 Task: Add a condition where "Hours since ticket status Closed Is Fifty" in new tickets in your groups.
Action: Mouse moved to (151, 465)
Screenshot: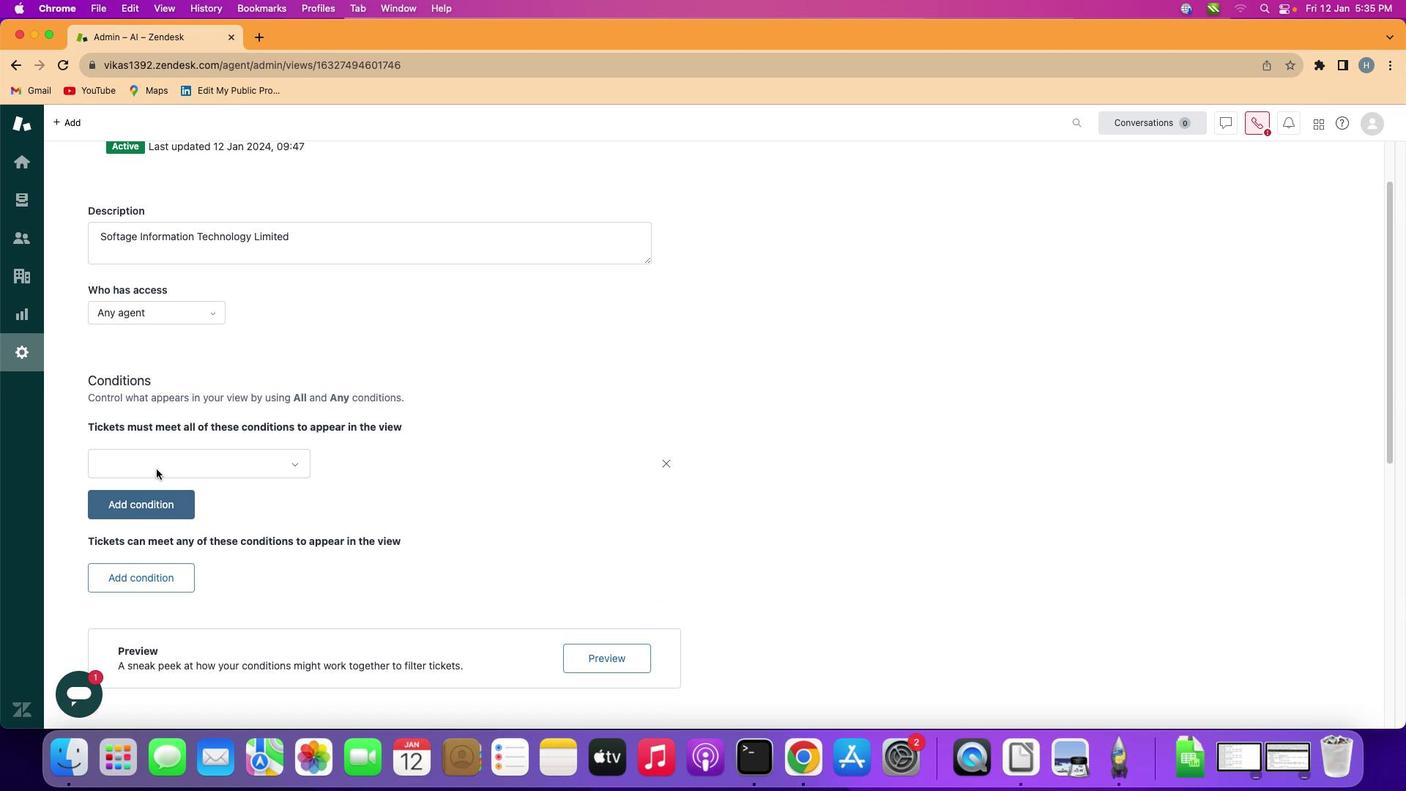 
Action: Mouse pressed left at (151, 465)
Screenshot: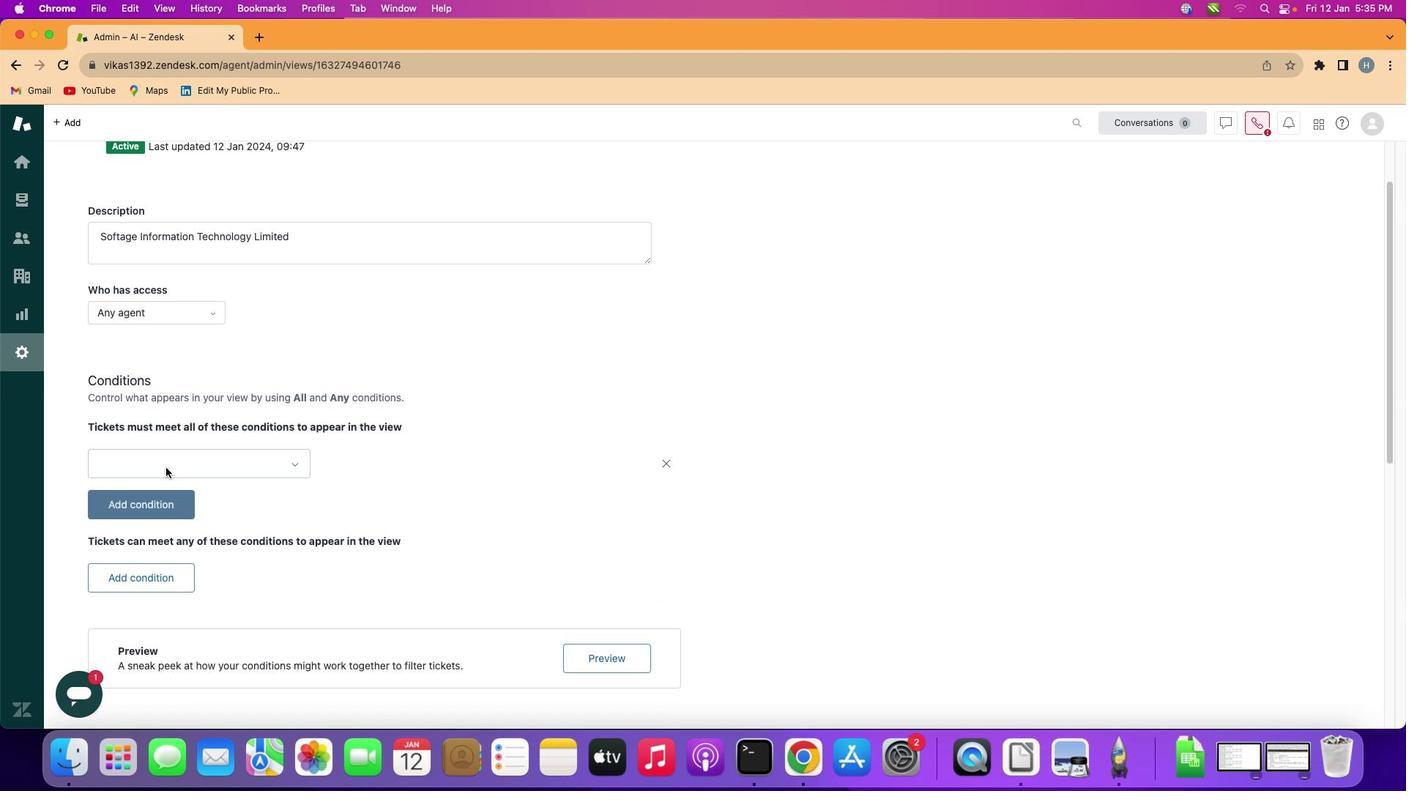 
Action: Mouse moved to (232, 458)
Screenshot: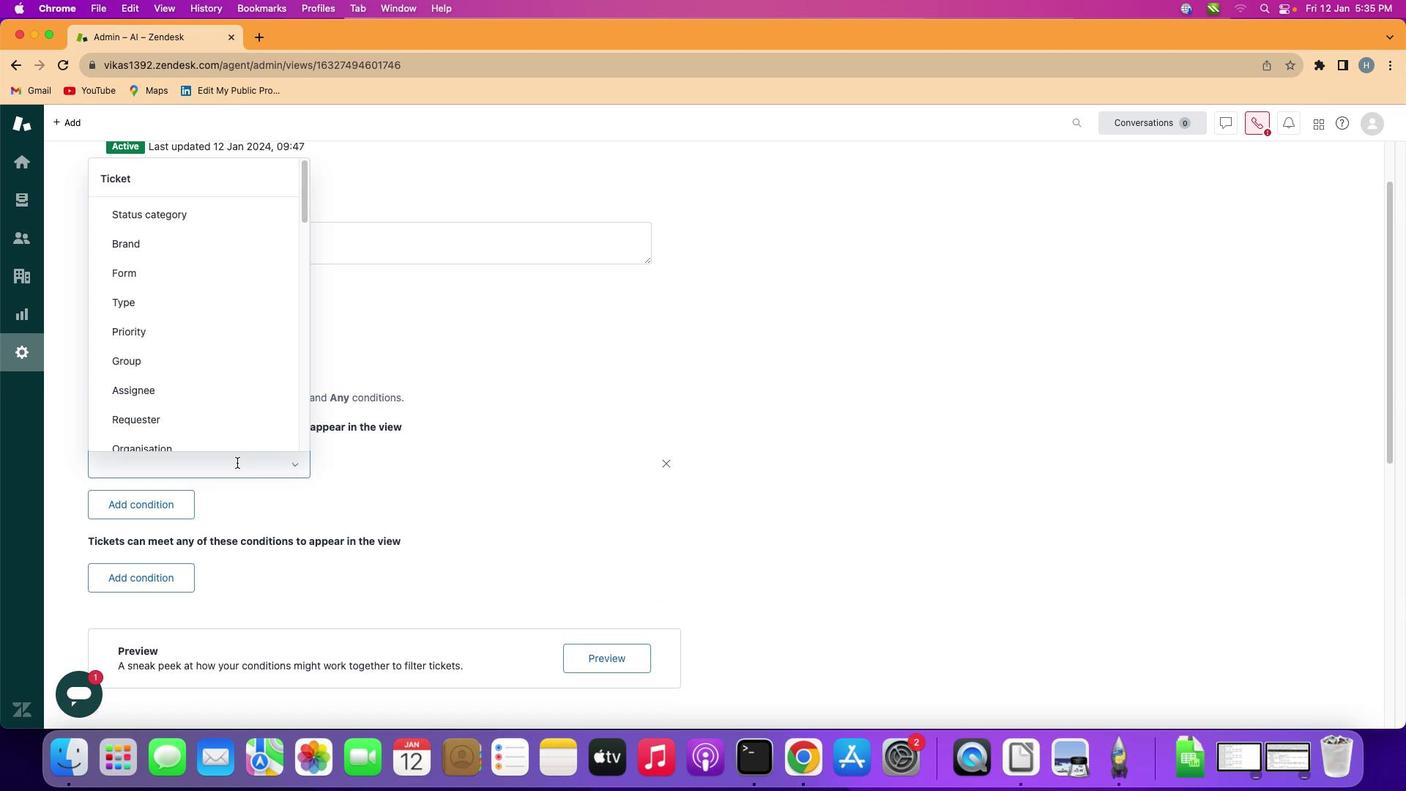 
Action: Mouse pressed left at (232, 458)
Screenshot: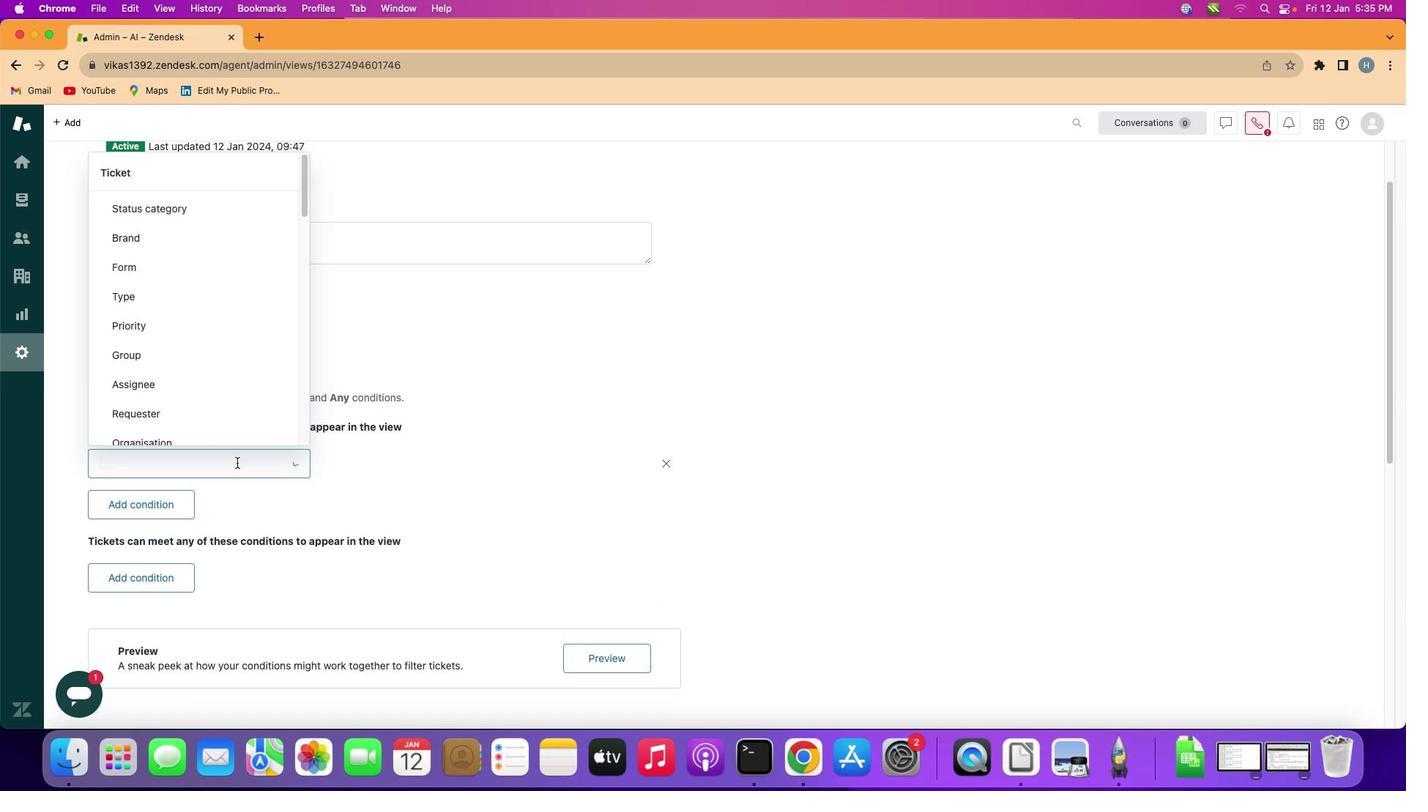 
Action: Mouse moved to (216, 364)
Screenshot: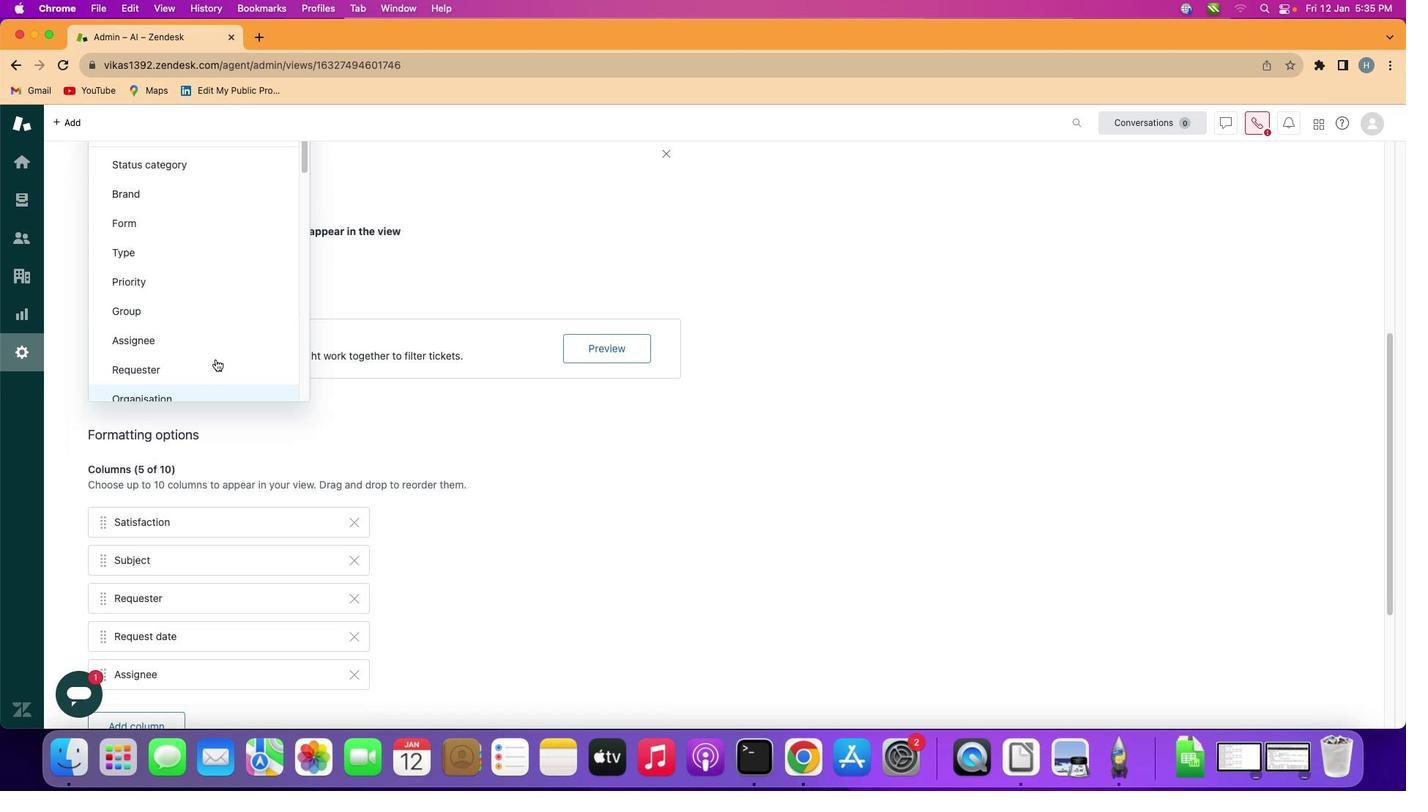 
Action: Mouse scrolled (216, 364) with delta (-3, -2)
Screenshot: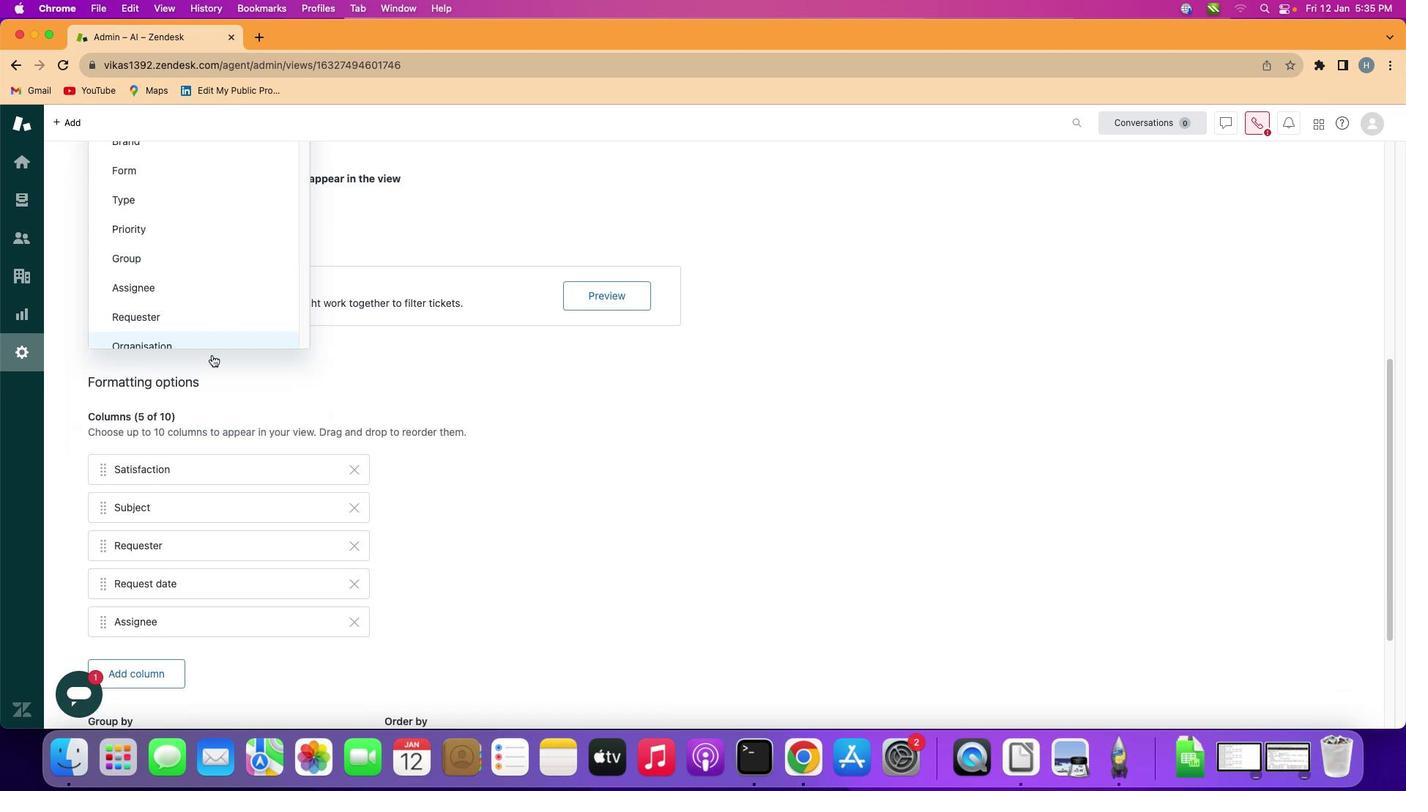 
Action: Mouse scrolled (216, 364) with delta (-3, -6)
Screenshot: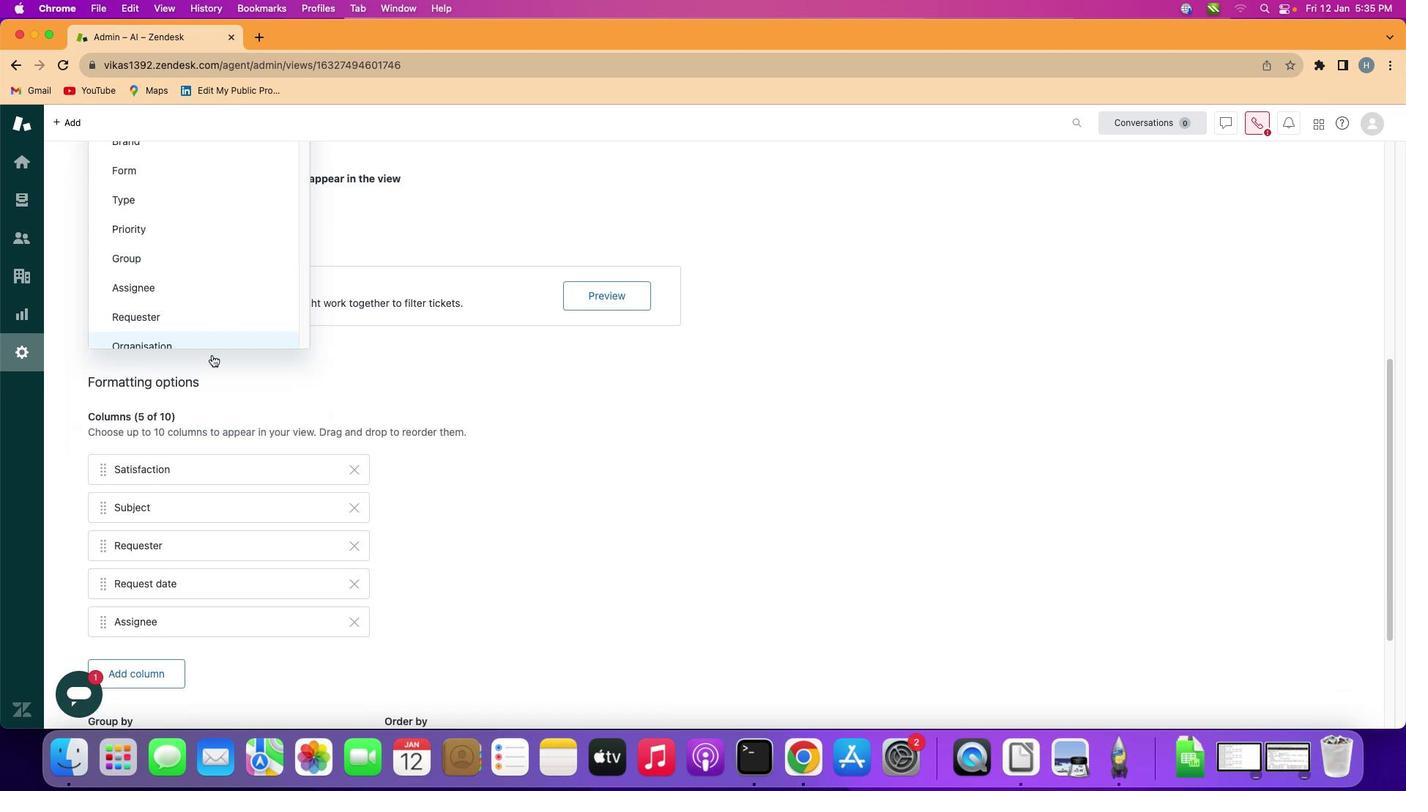 
Action: Mouse scrolled (216, 364) with delta (-3, -5)
Screenshot: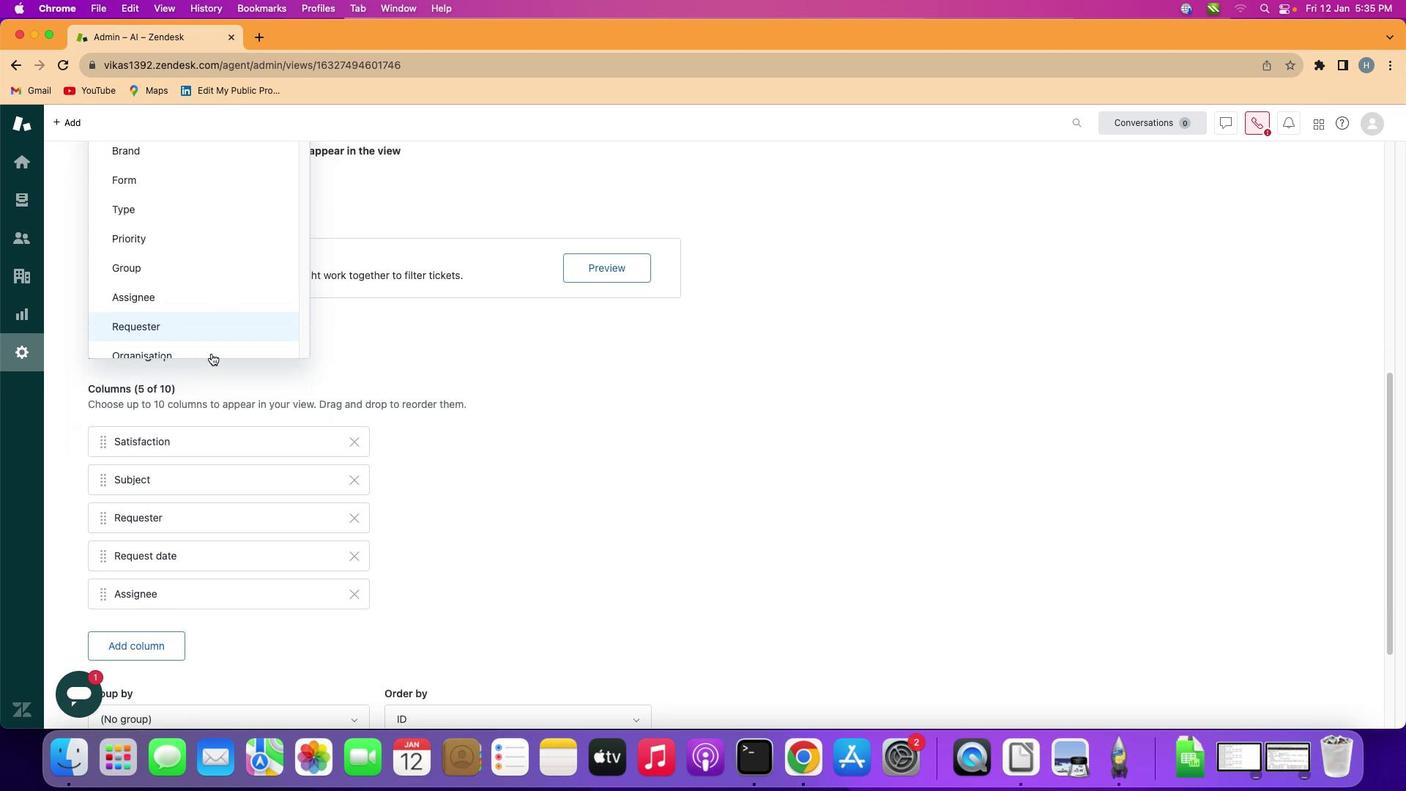 
Action: Mouse scrolled (216, 364) with delta (-3, -8)
Screenshot: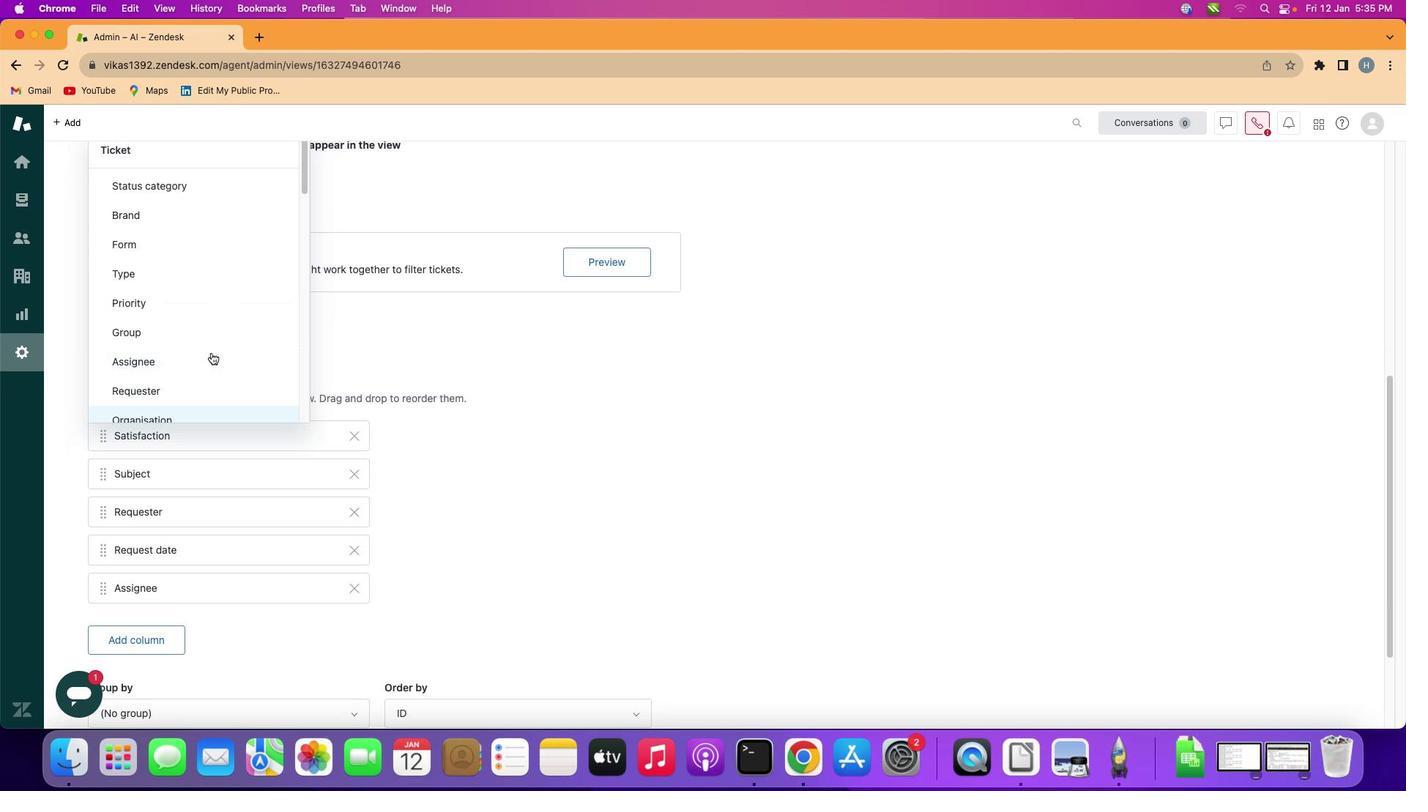 
Action: Mouse scrolled (216, 364) with delta (-3, -1)
Screenshot: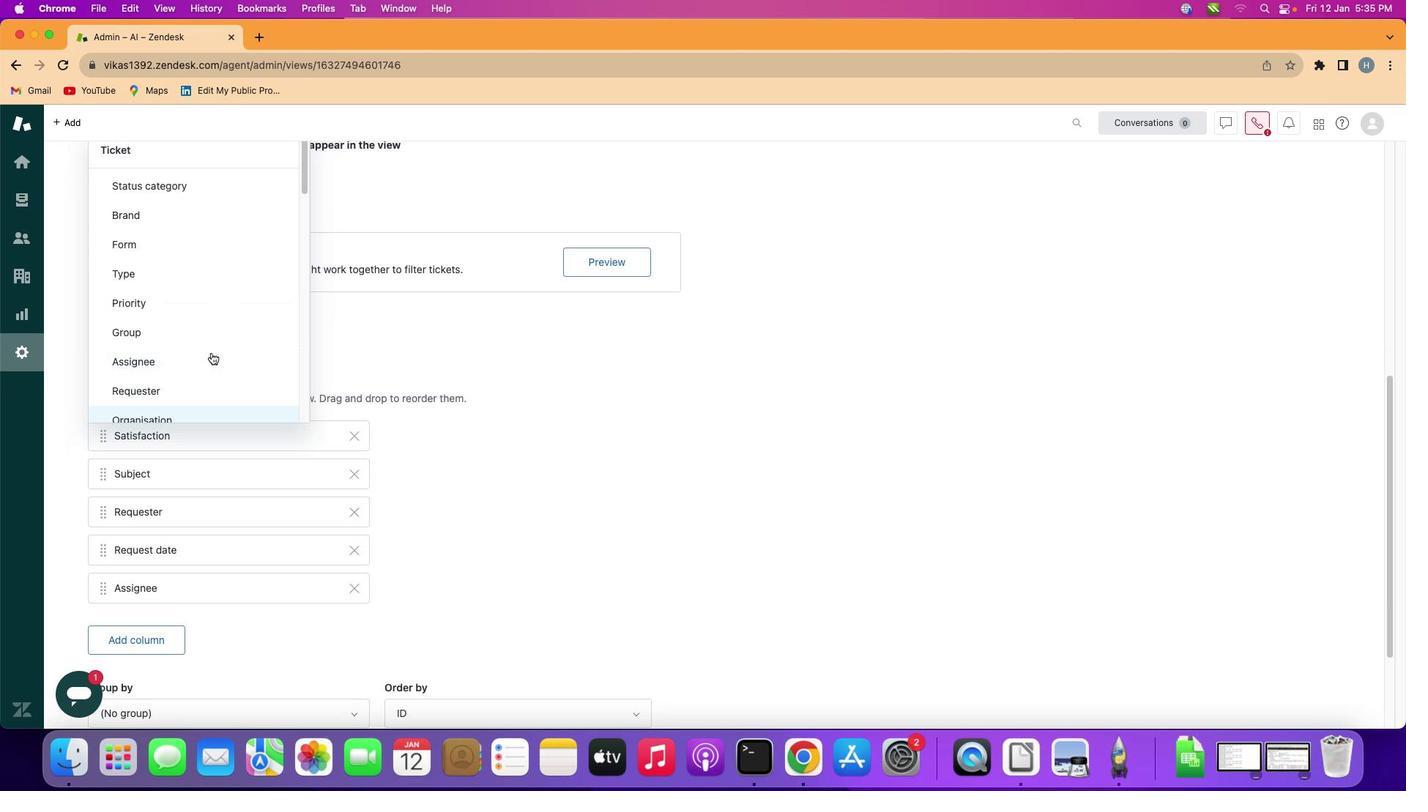 
Action: Mouse moved to (215, 361)
Screenshot: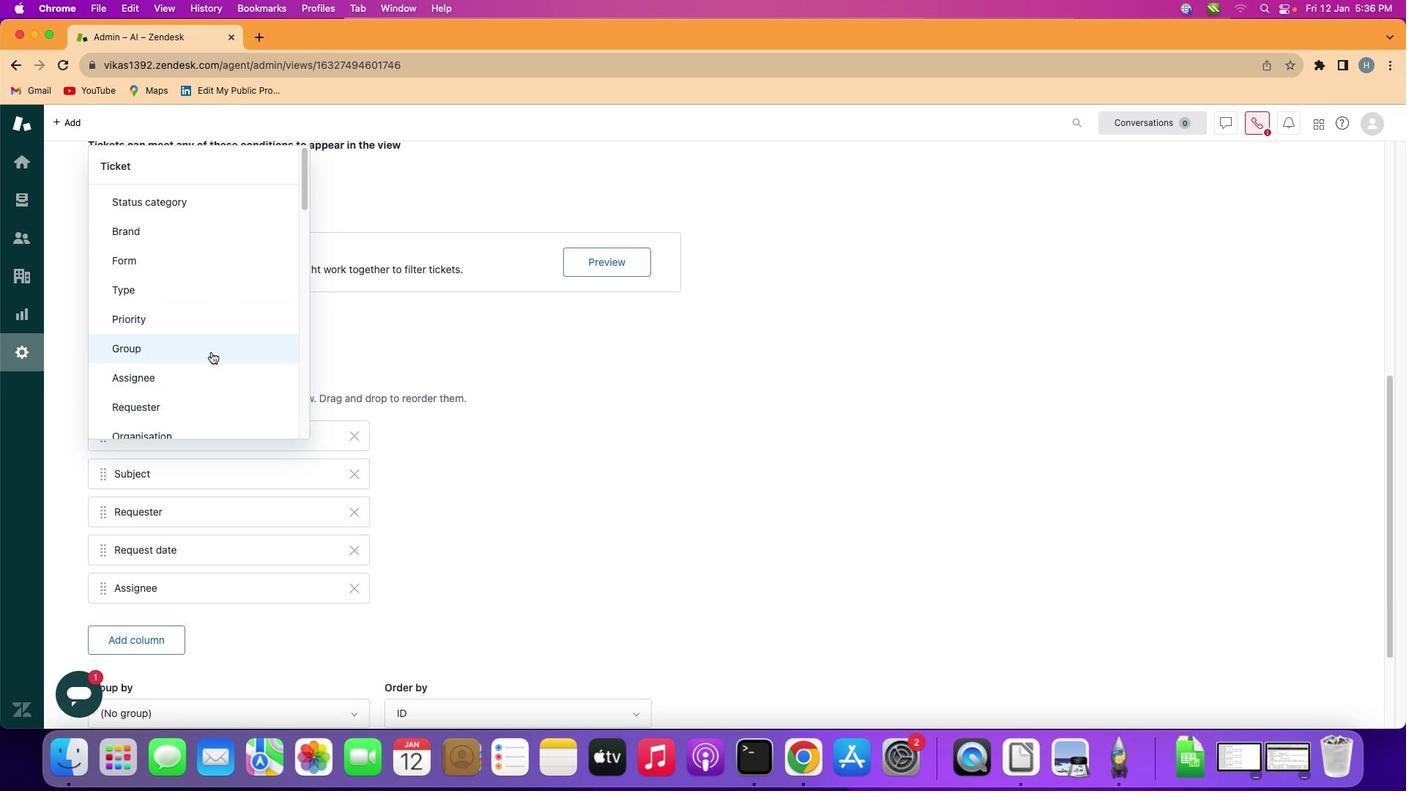 
Action: Mouse scrolled (215, 361) with delta (-3, -5)
Screenshot: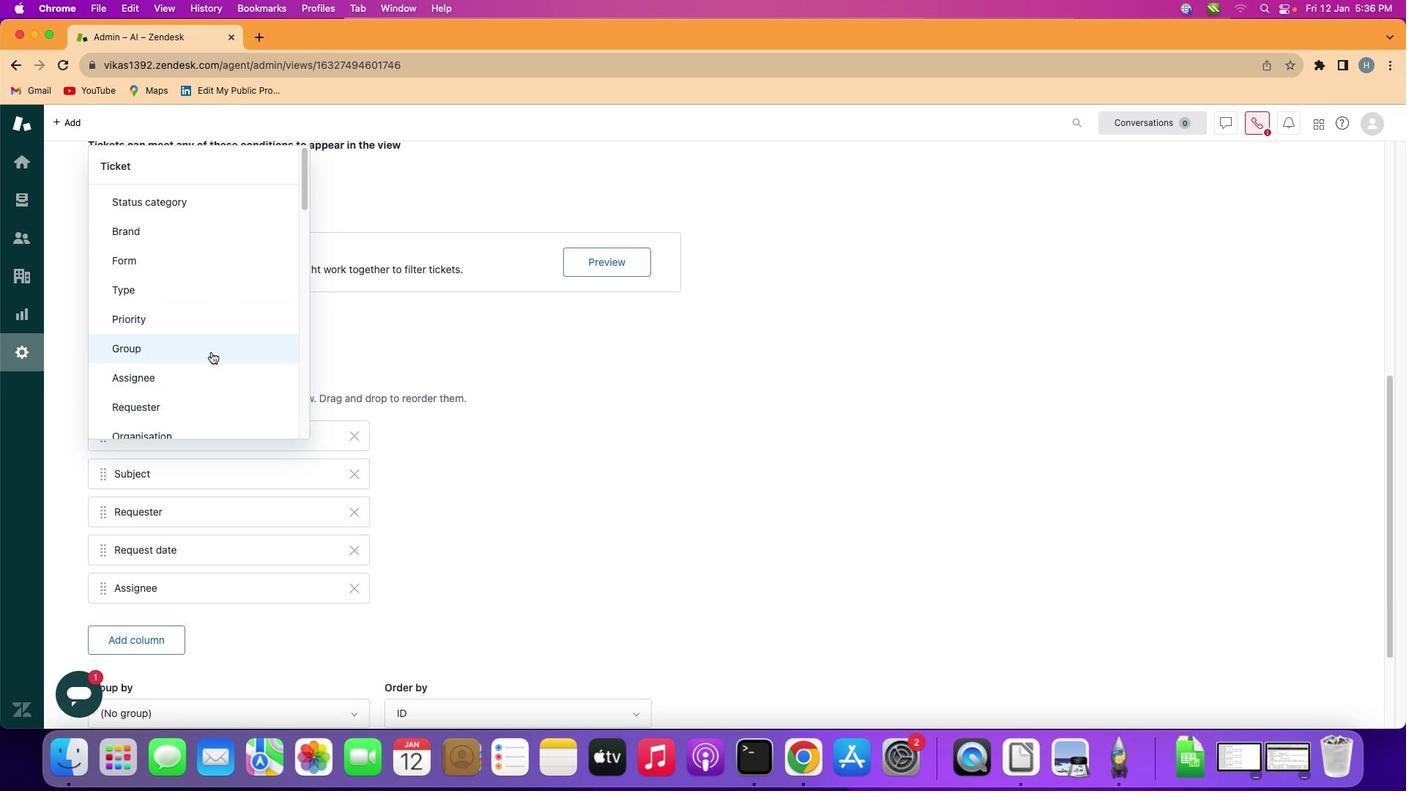 
Action: Mouse moved to (209, 347)
Screenshot: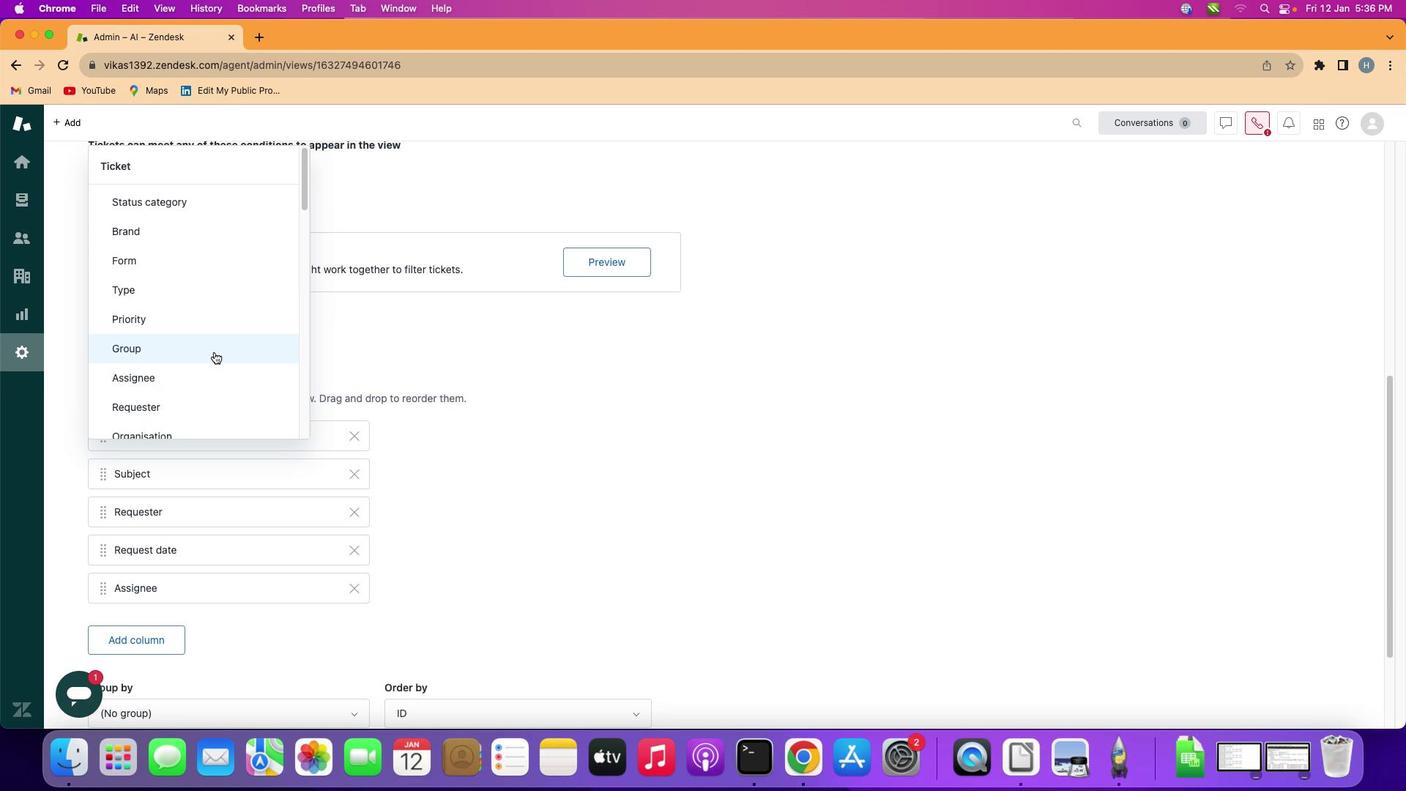 
Action: Mouse scrolled (209, 347) with delta (-3, -4)
Screenshot: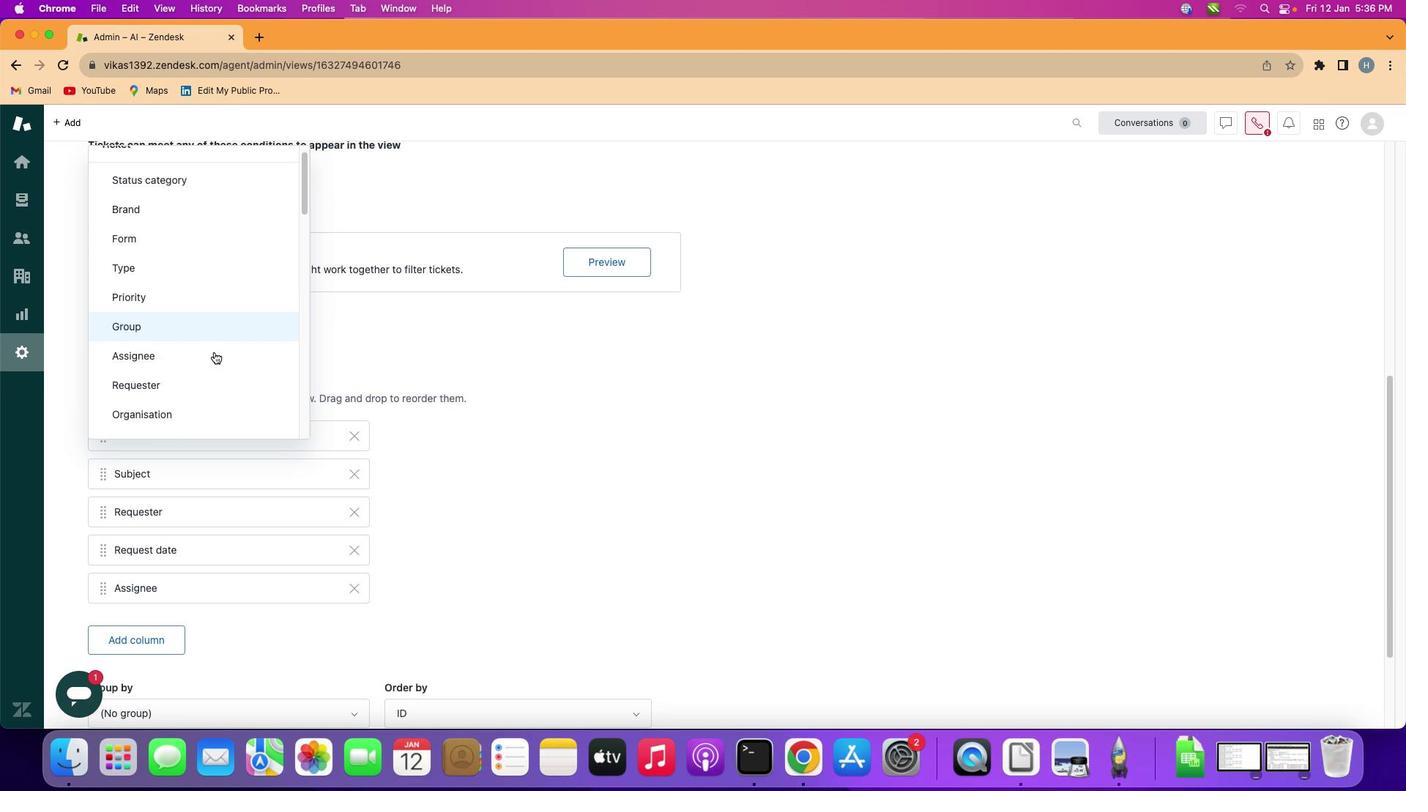 
Action: Mouse scrolled (209, 347) with delta (-3, -4)
Screenshot: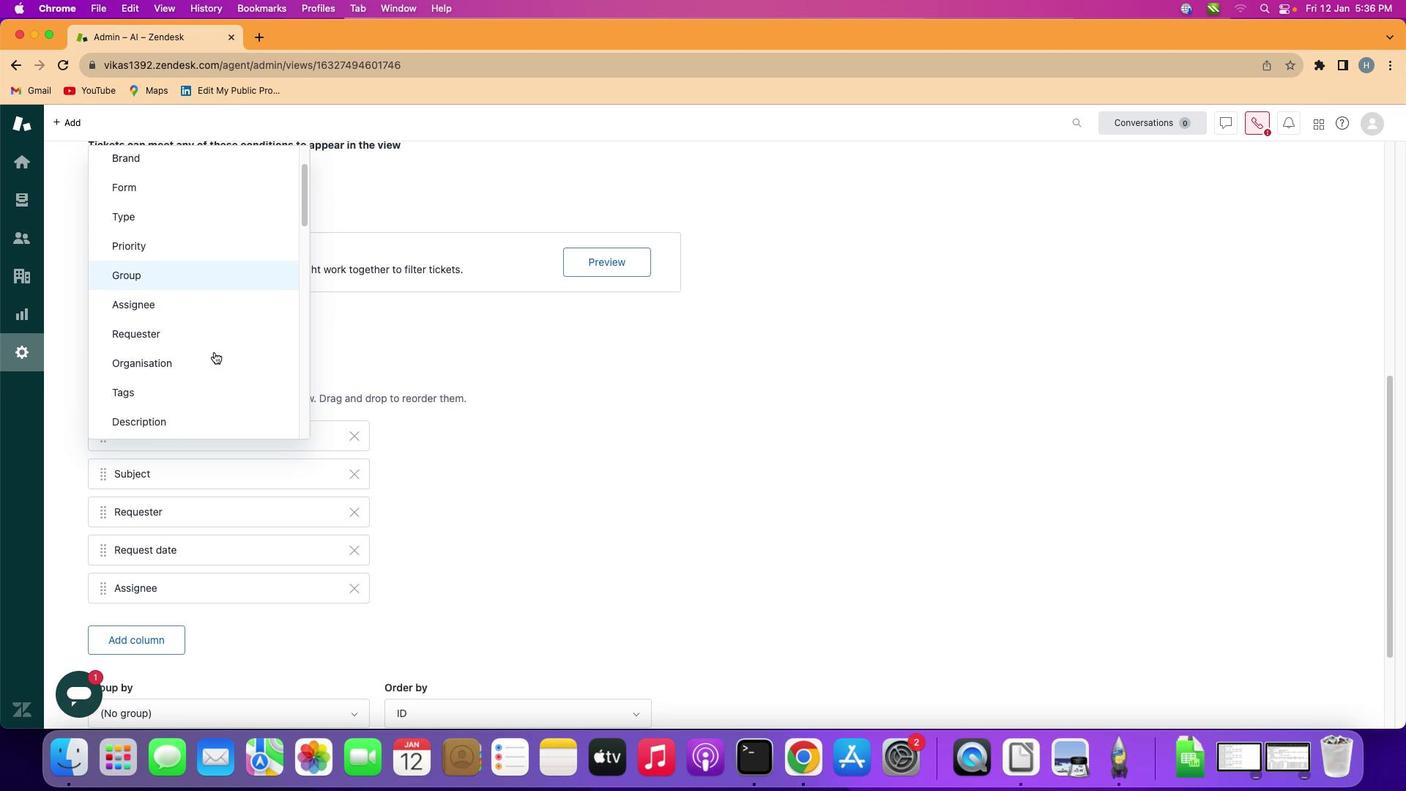 
Action: Mouse scrolled (209, 347) with delta (-3, -4)
Screenshot: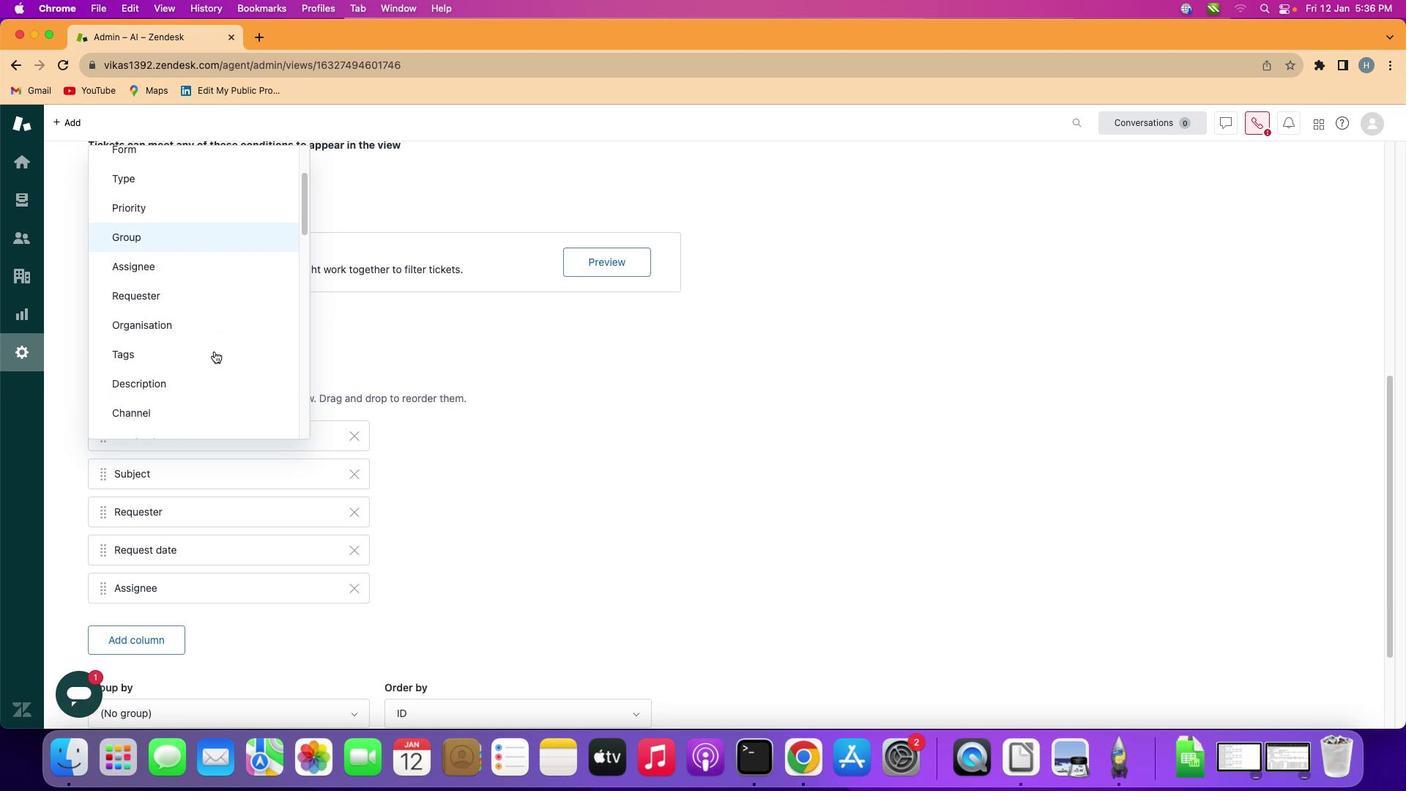 
Action: Mouse scrolled (209, 347) with delta (-3, -5)
Screenshot: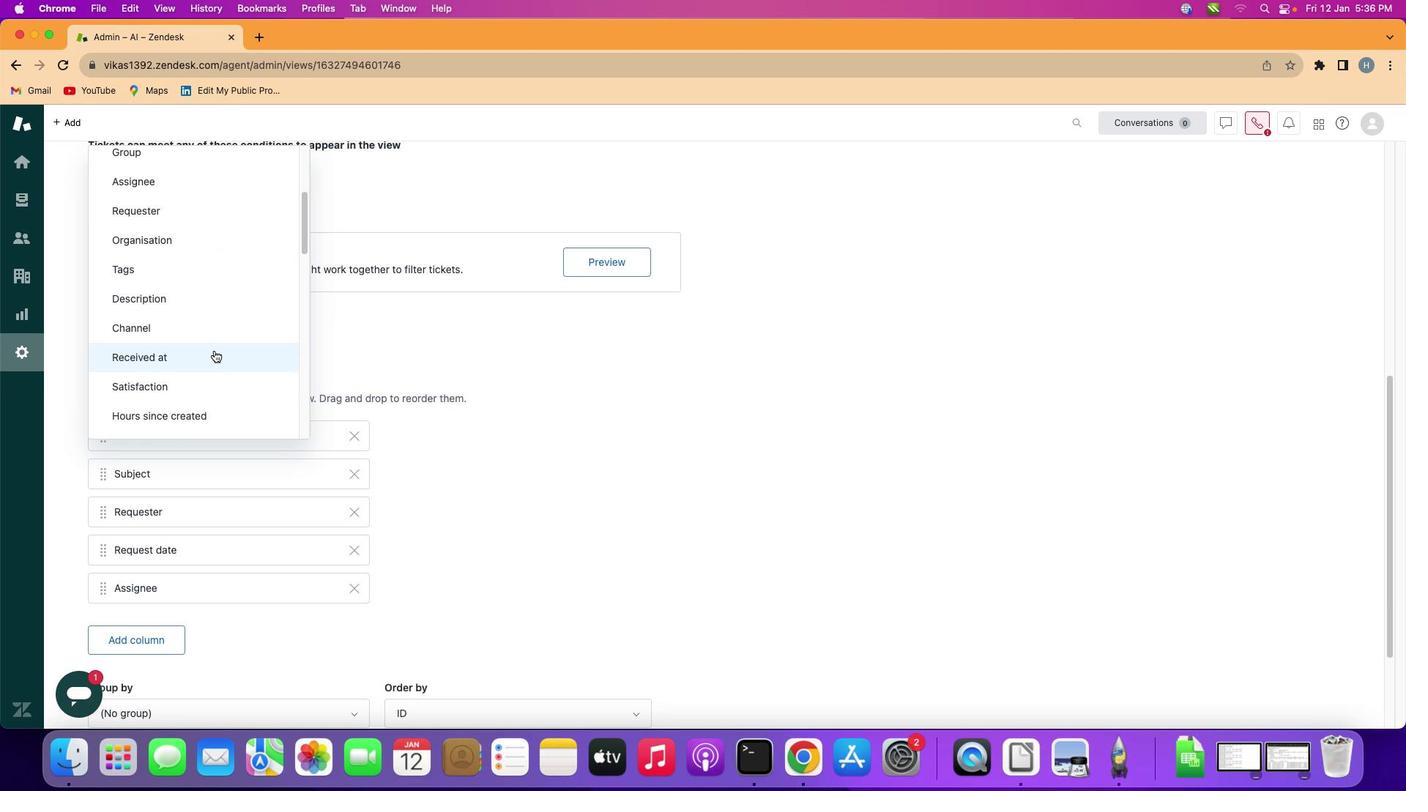 
Action: Mouse scrolled (209, 347) with delta (-3, -5)
Screenshot: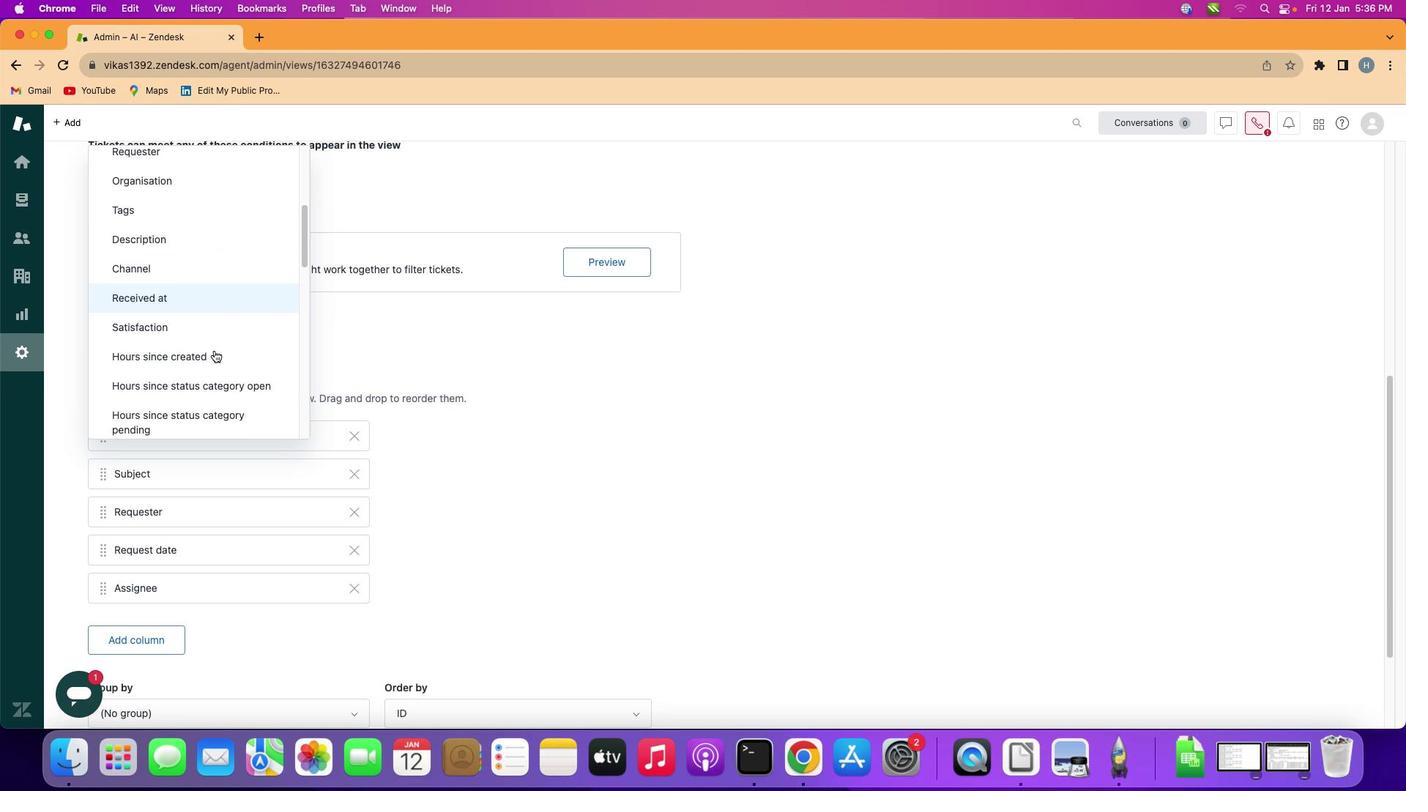 
Action: Mouse moved to (209, 346)
Screenshot: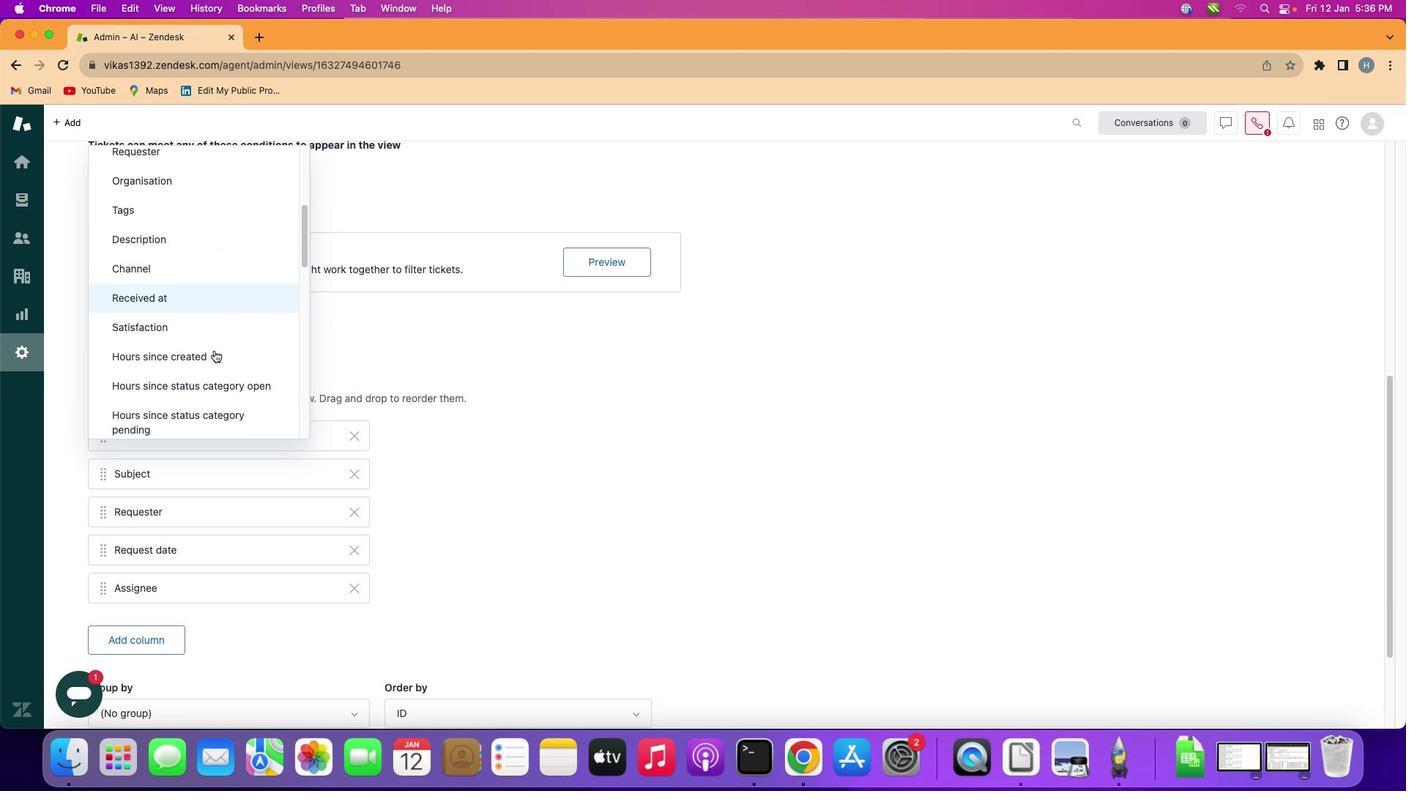 
Action: Mouse scrolled (209, 346) with delta (-3, -4)
Screenshot: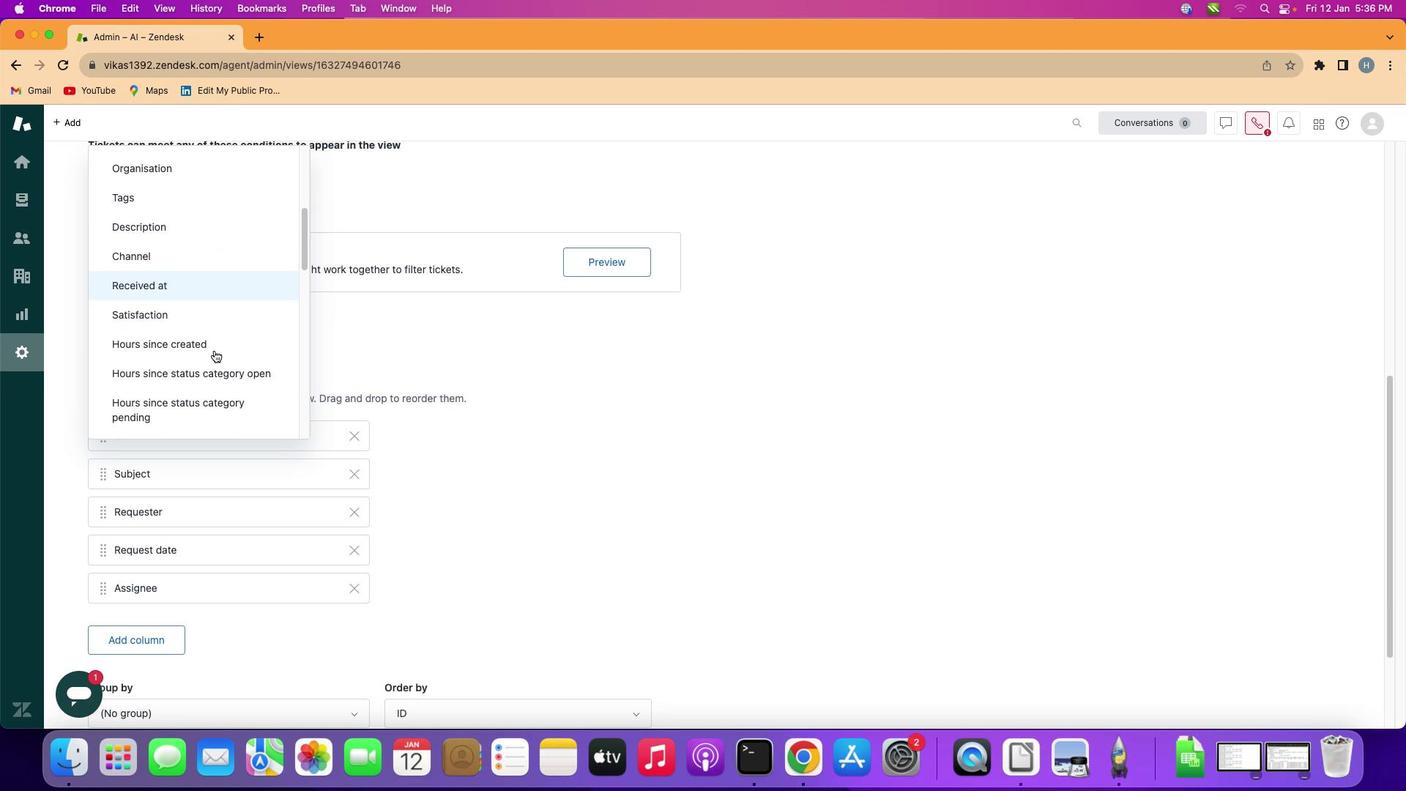 
Action: Mouse scrolled (209, 346) with delta (-3, -4)
Screenshot: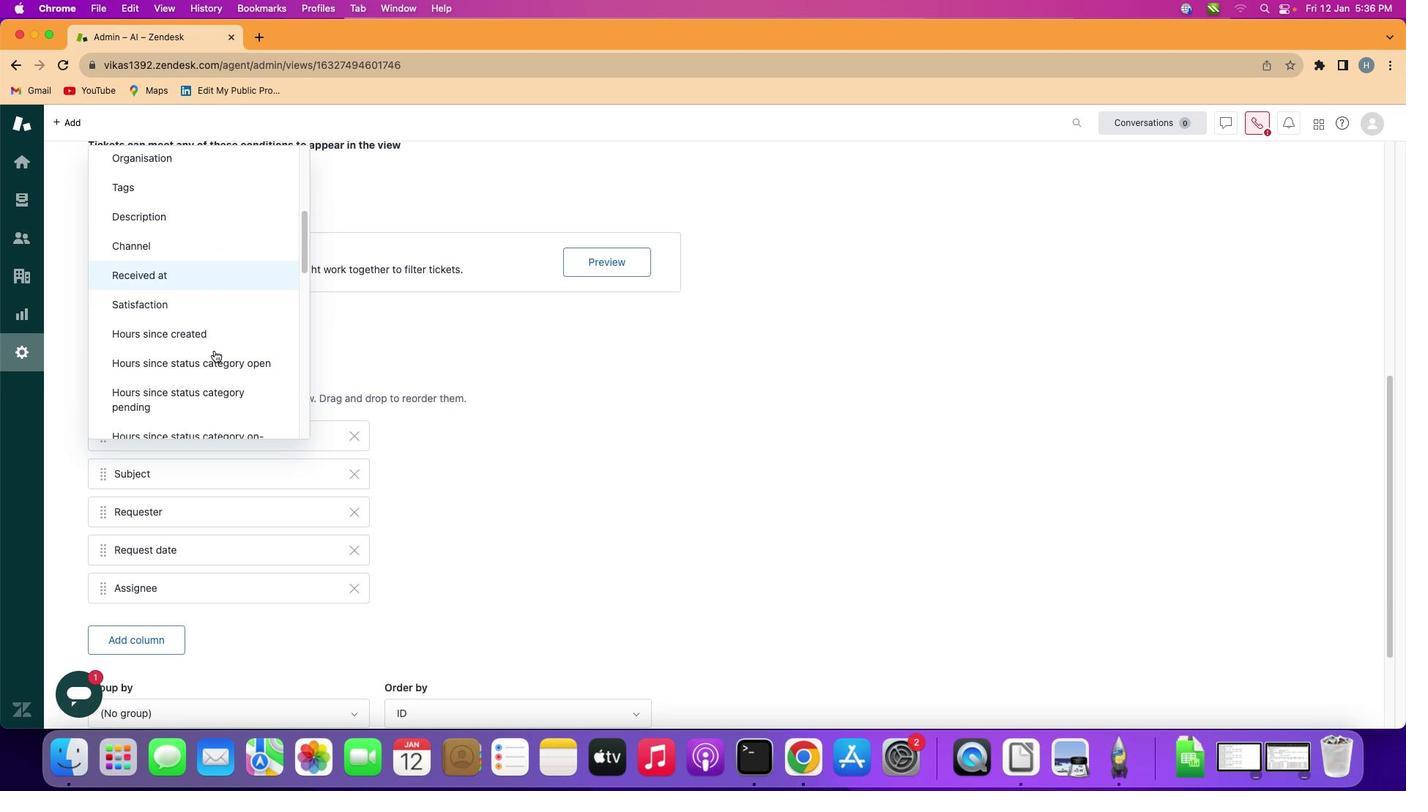 
Action: Mouse scrolled (209, 346) with delta (-3, -4)
Screenshot: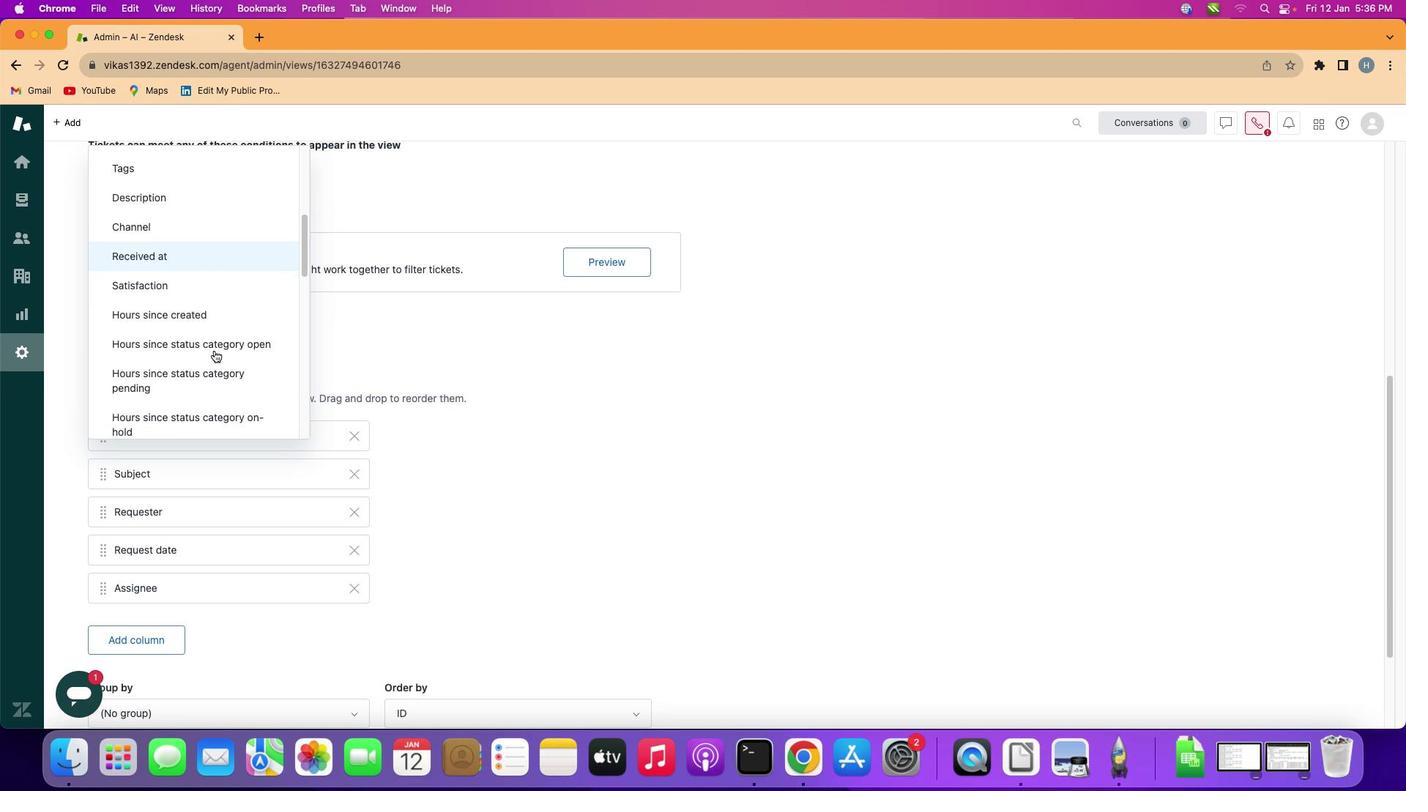 
Action: Mouse scrolled (209, 346) with delta (-3, -4)
Screenshot: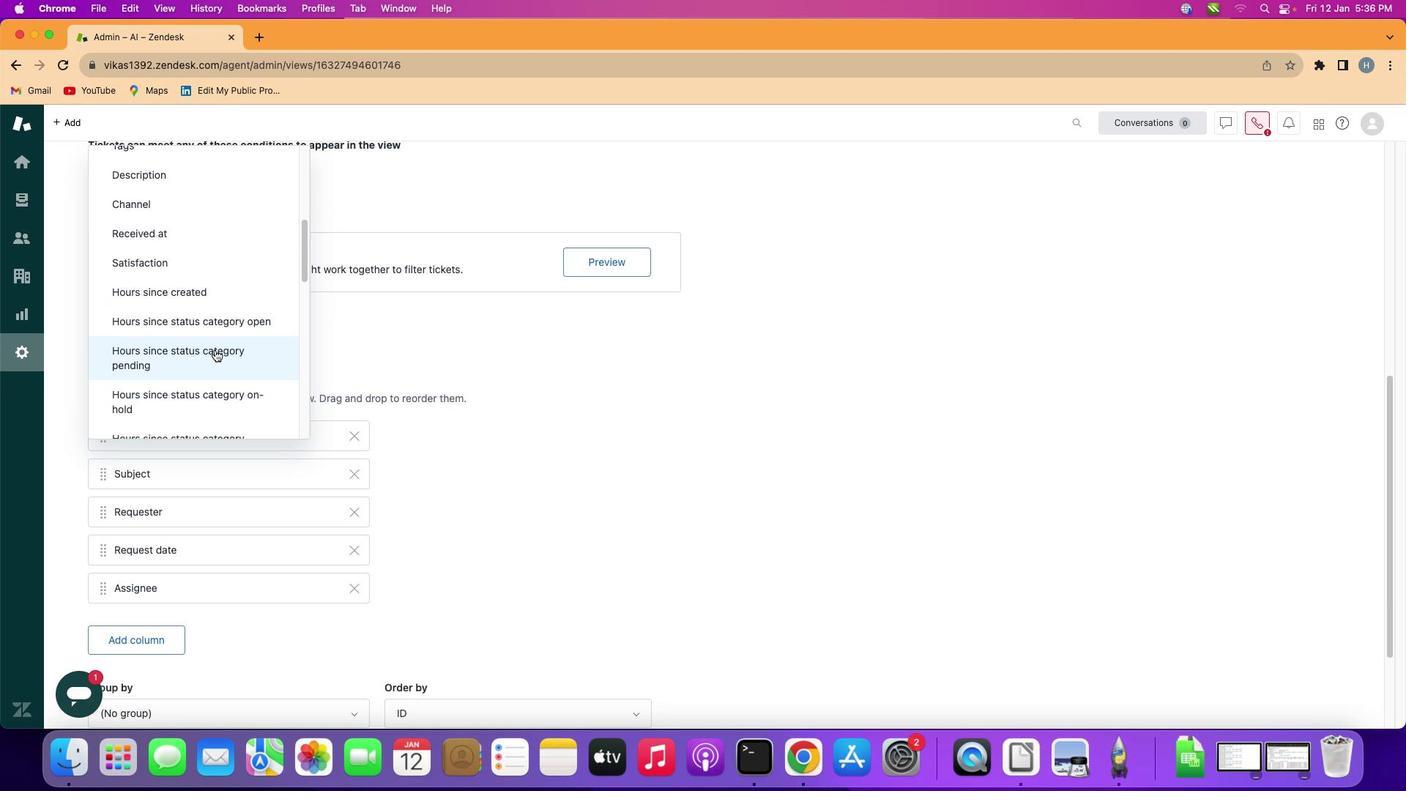 
Action: Mouse moved to (210, 345)
Screenshot: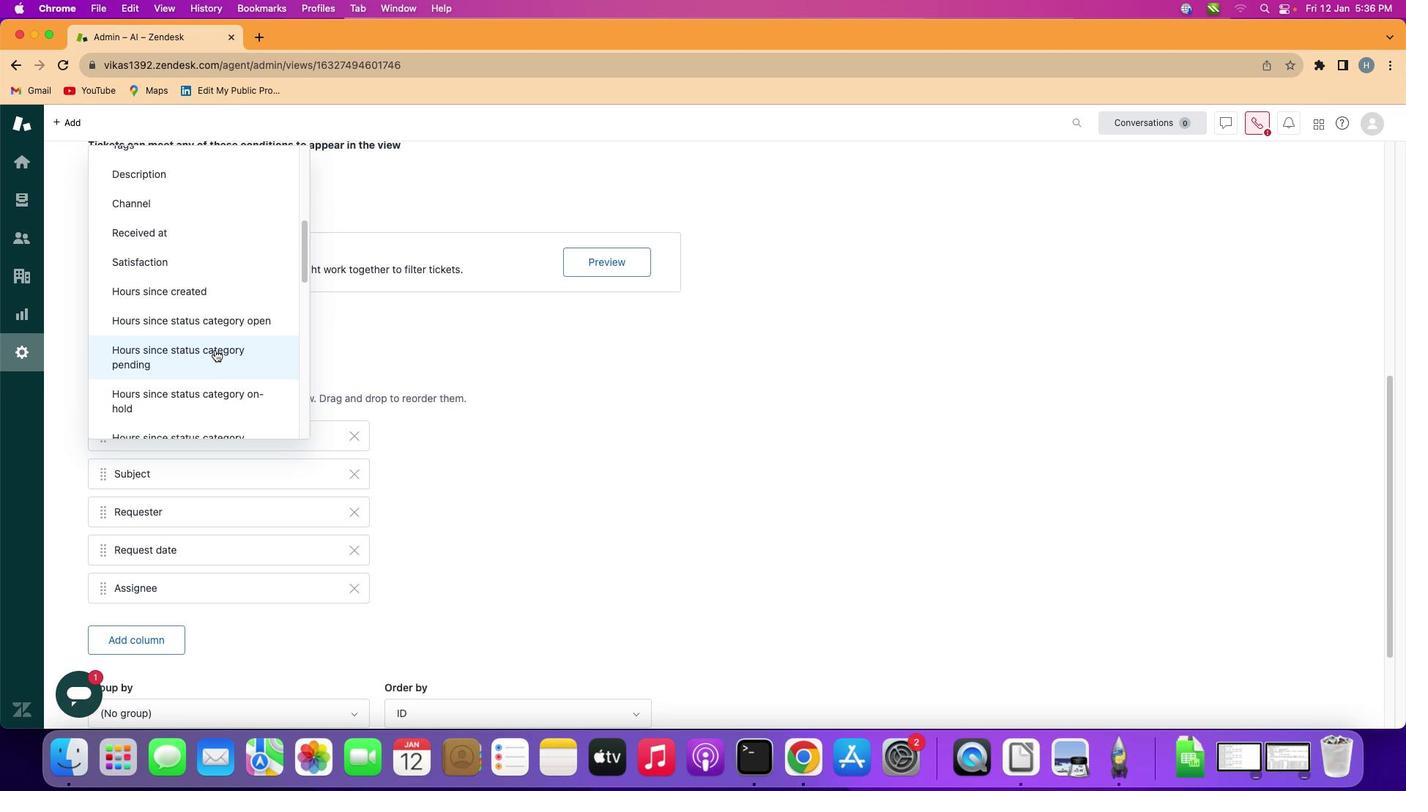 
Action: Mouse scrolled (210, 345) with delta (-3, -4)
Screenshot: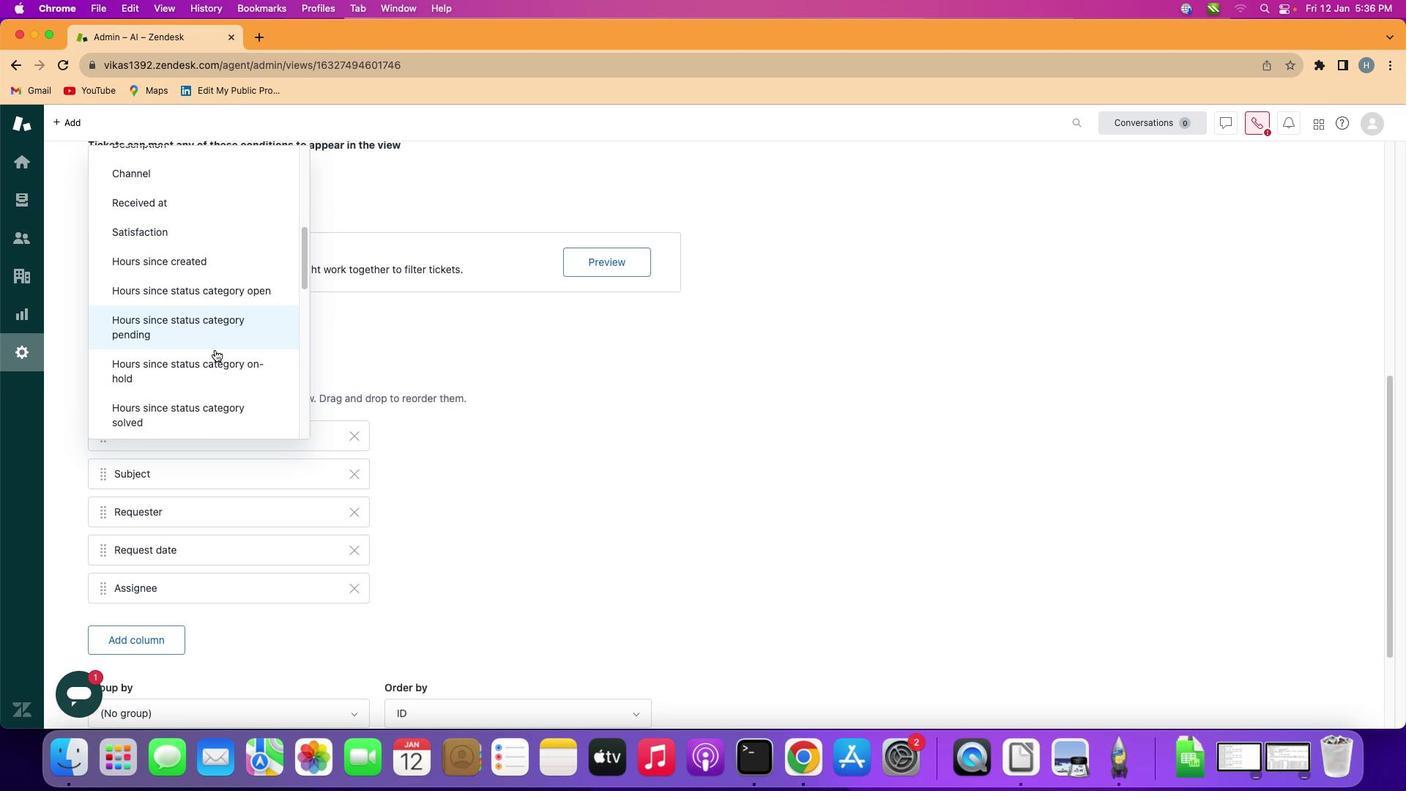 
Action: Mouse scrolled (210, 345) with delta (-3, -4)
Screenshot: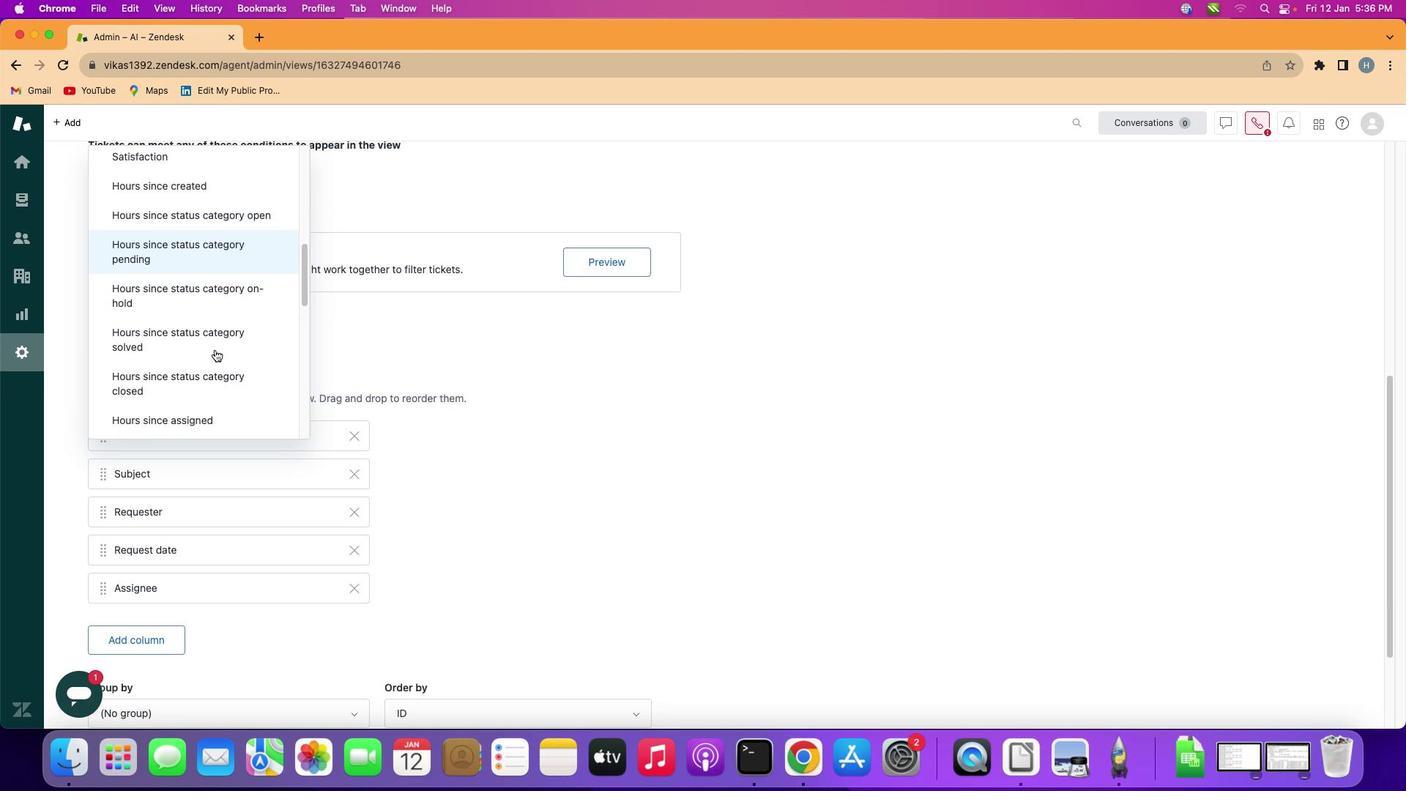 
Action: Mouse scrolled (210, 345) with delta (-3, -5)
Screenshot: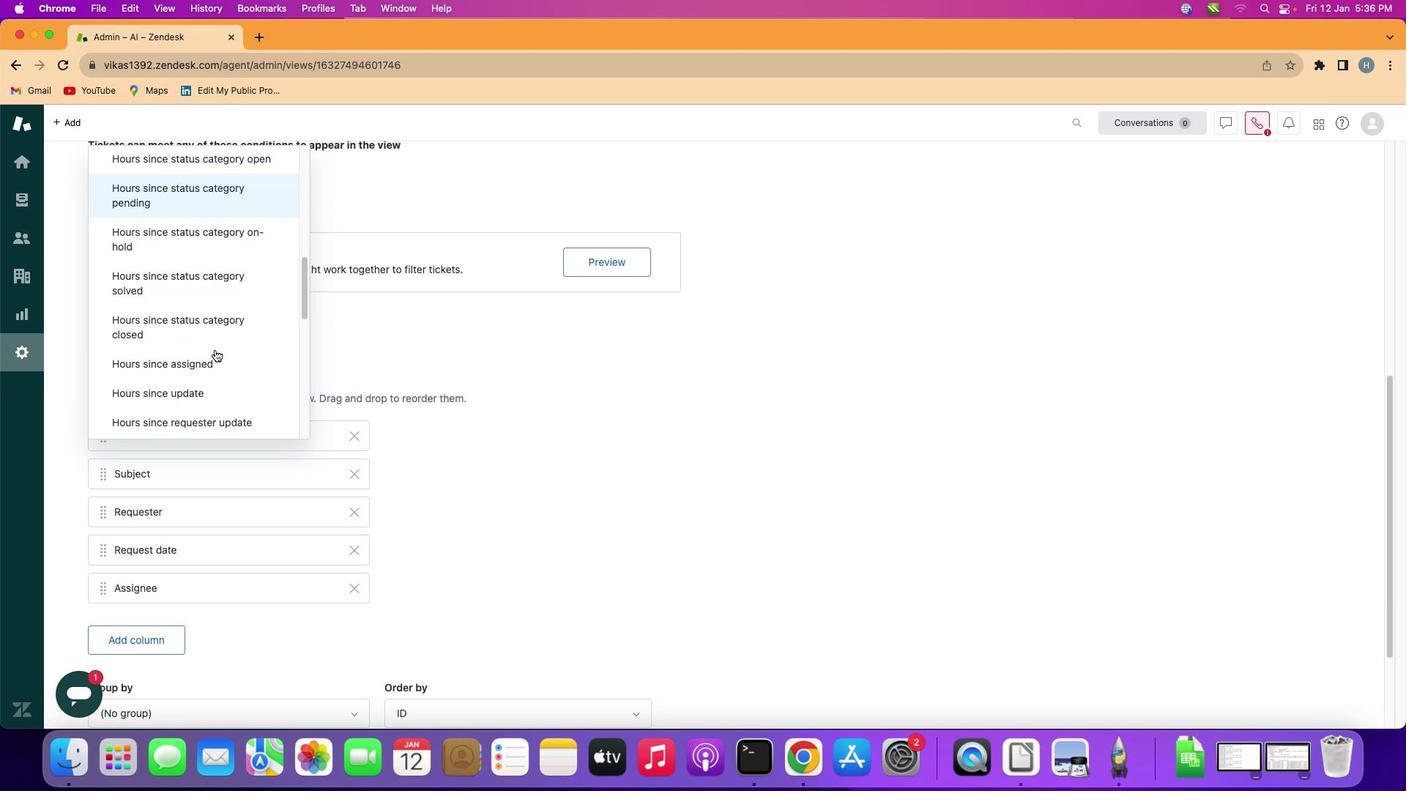 
Action: Mouse scrolled (210, 345) with delta (-3, -5)
Screenshot: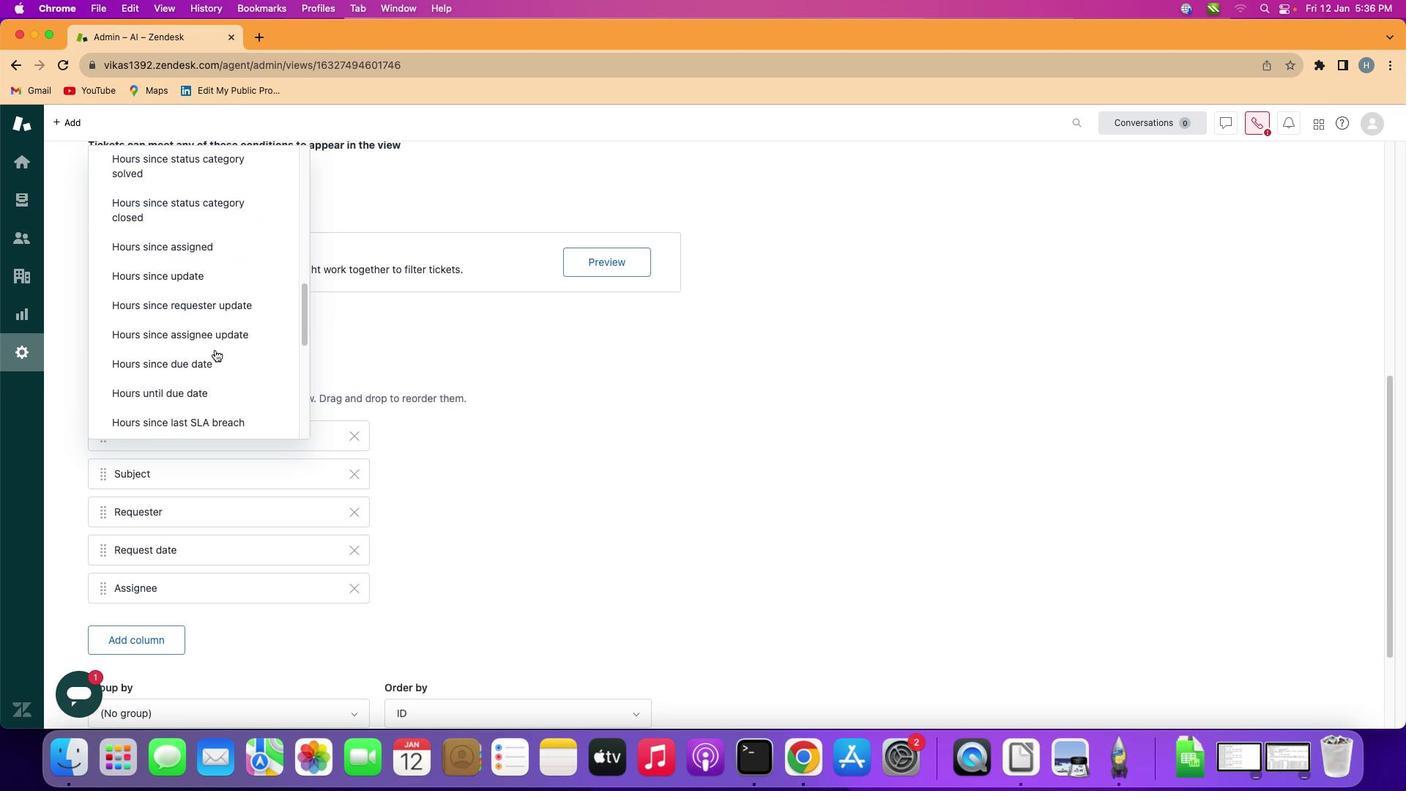 
Action: Mouse scrolled (210, 345) with delta (-3, -6)
Screenshot: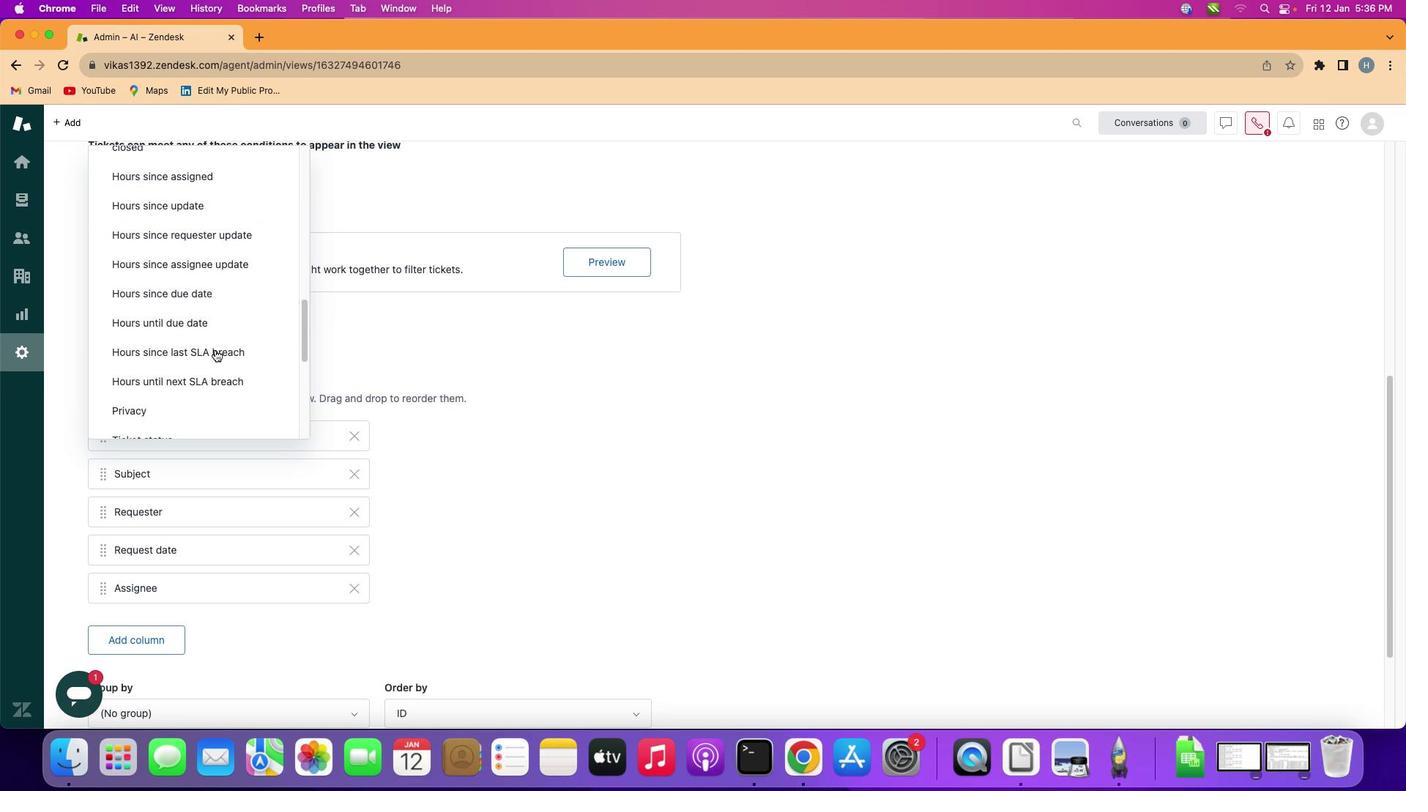 
Action: Mouse scrolled (210, 345) with delta (-3, -5)
Screenshot: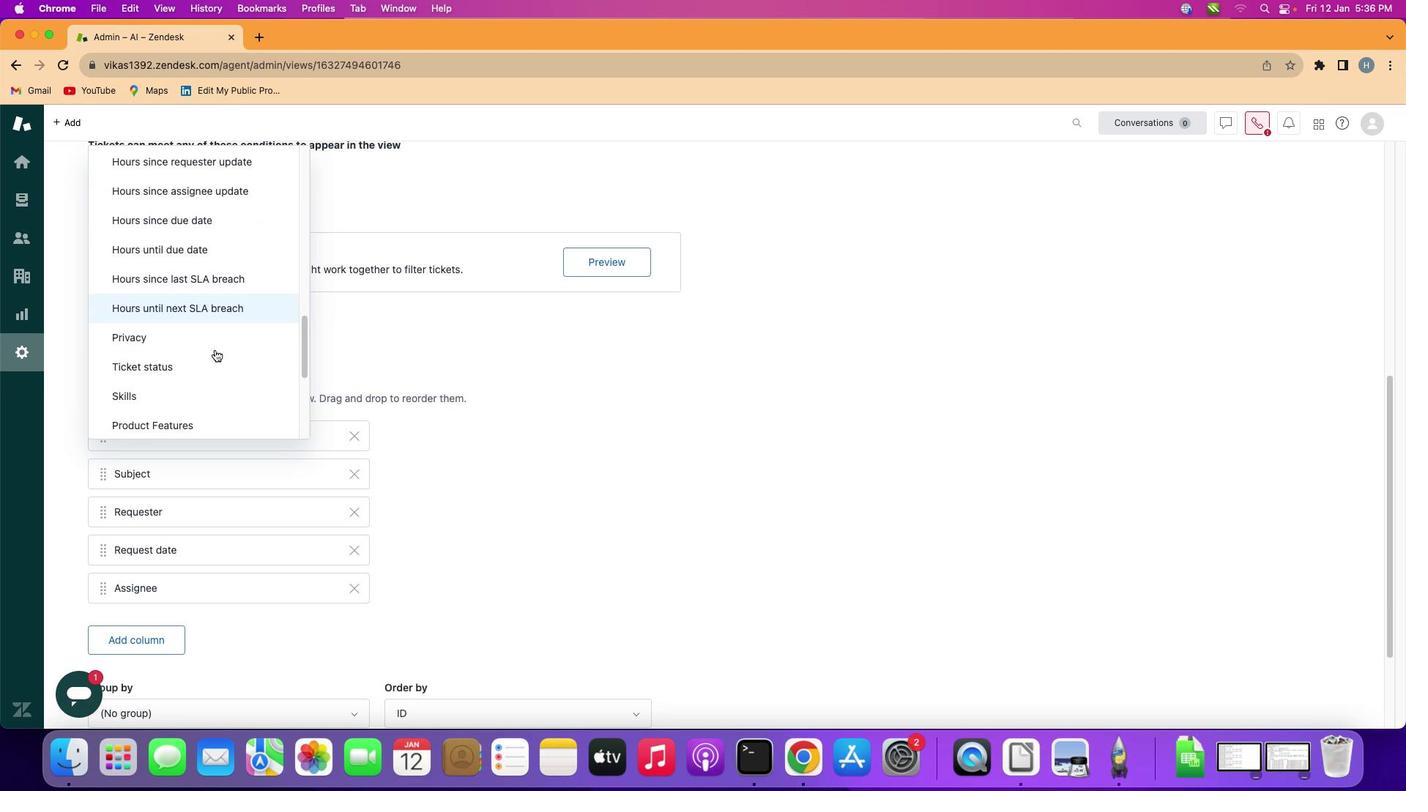 
Action: Mouse moved to (210, 345)
Screenshot: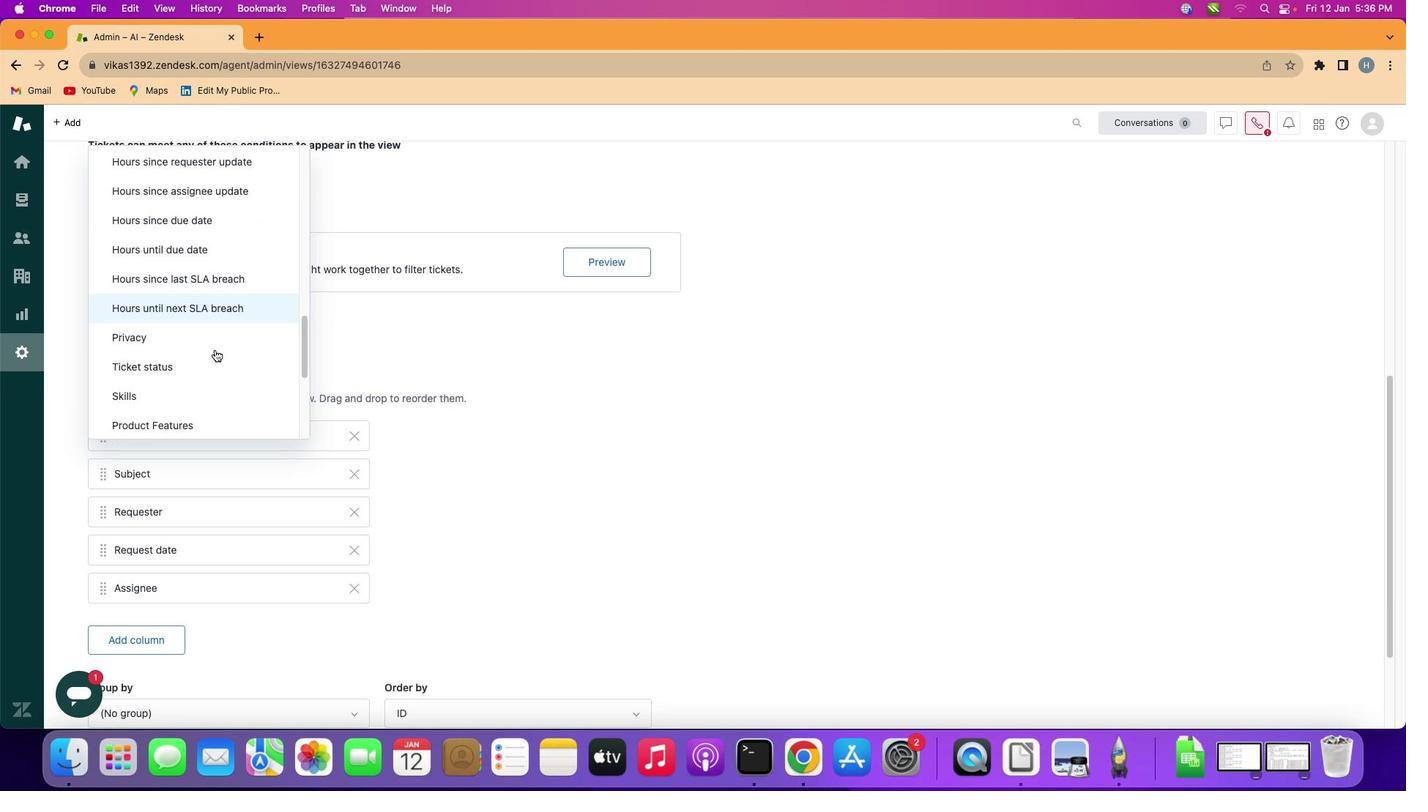 
Action: Mouse scrolled (210, 345) with delta (-3, -4)
Screenshot: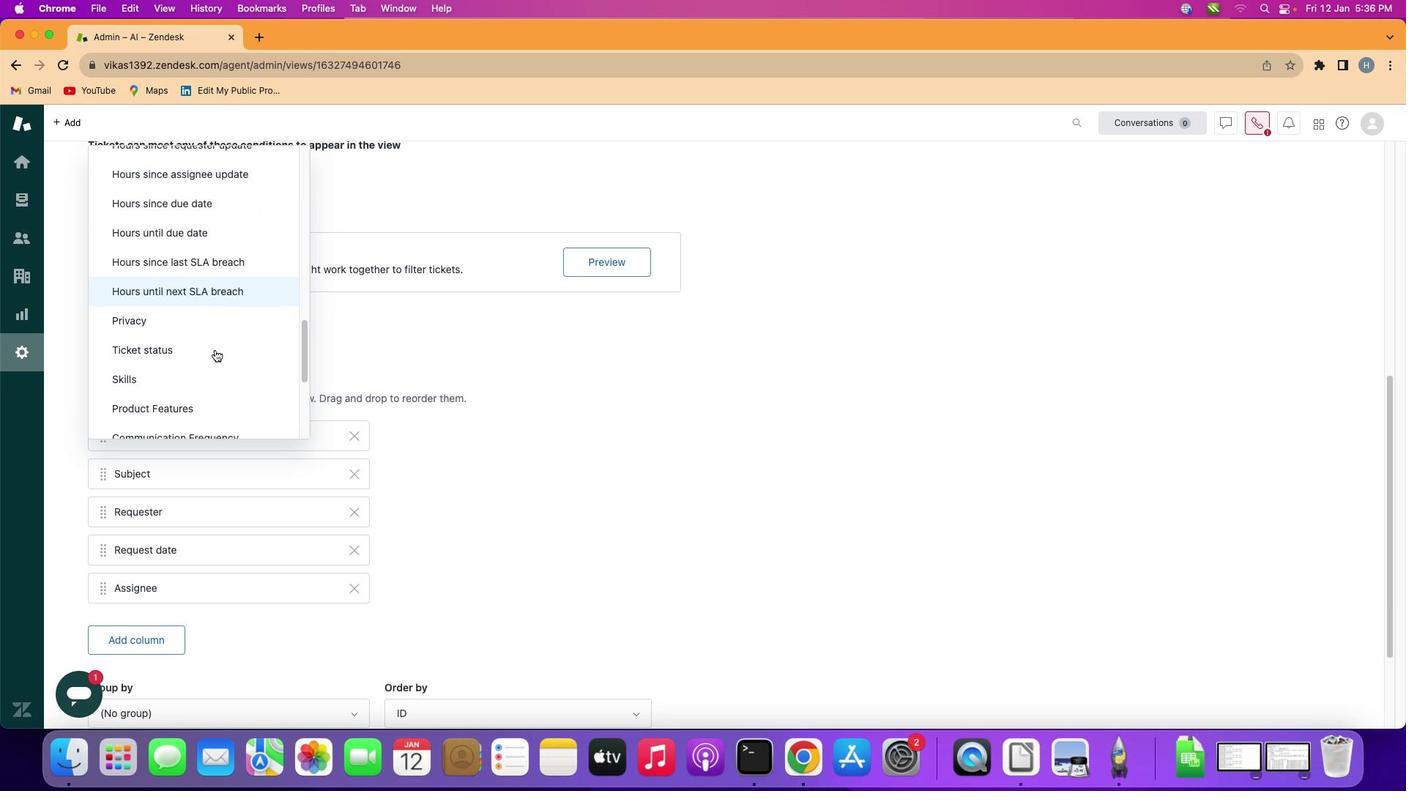 
Action: Mouse scrolled (210, 345) with delta (-3, -4)
Screenshot: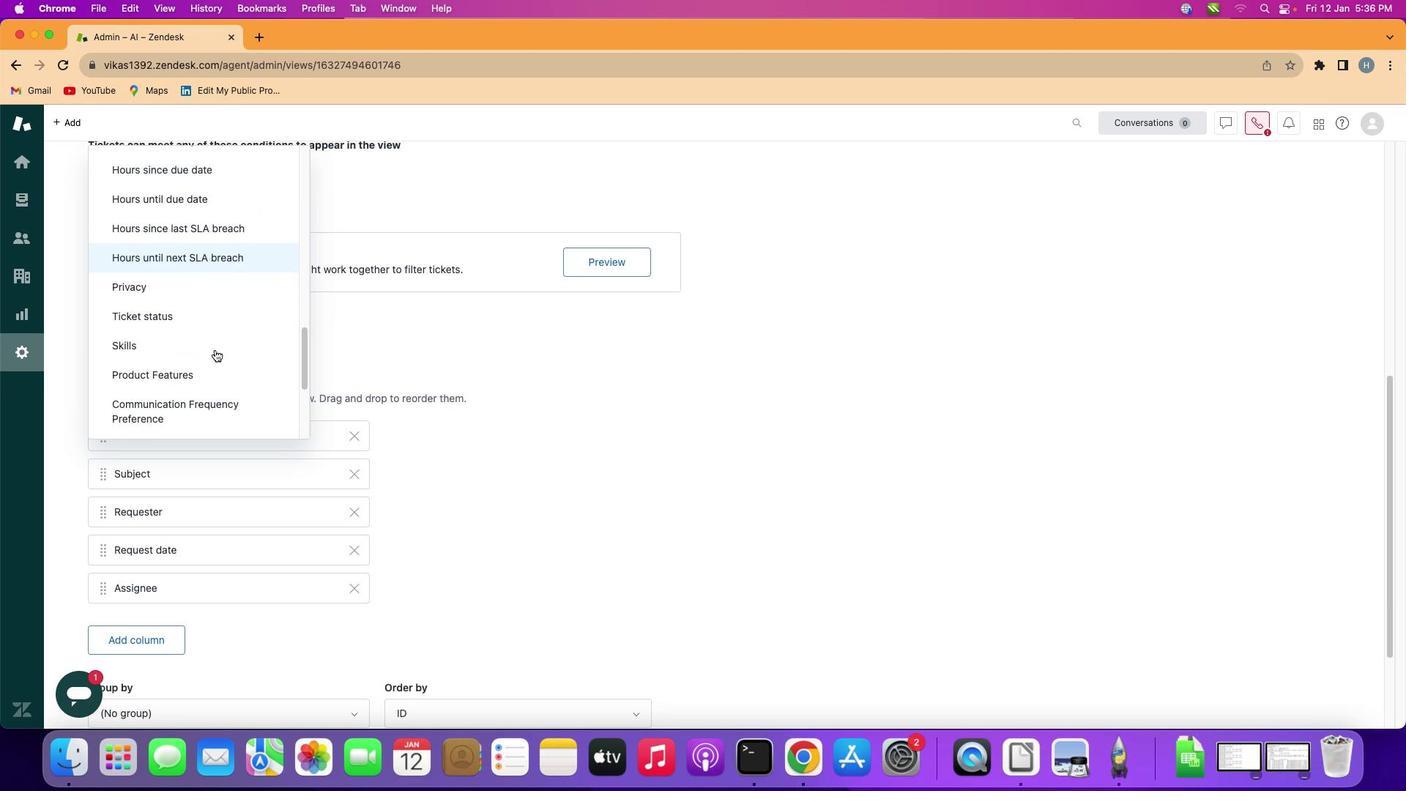 
Action: Mouse scrolled (210, 345) with delta (-3, -4)
Screenshot: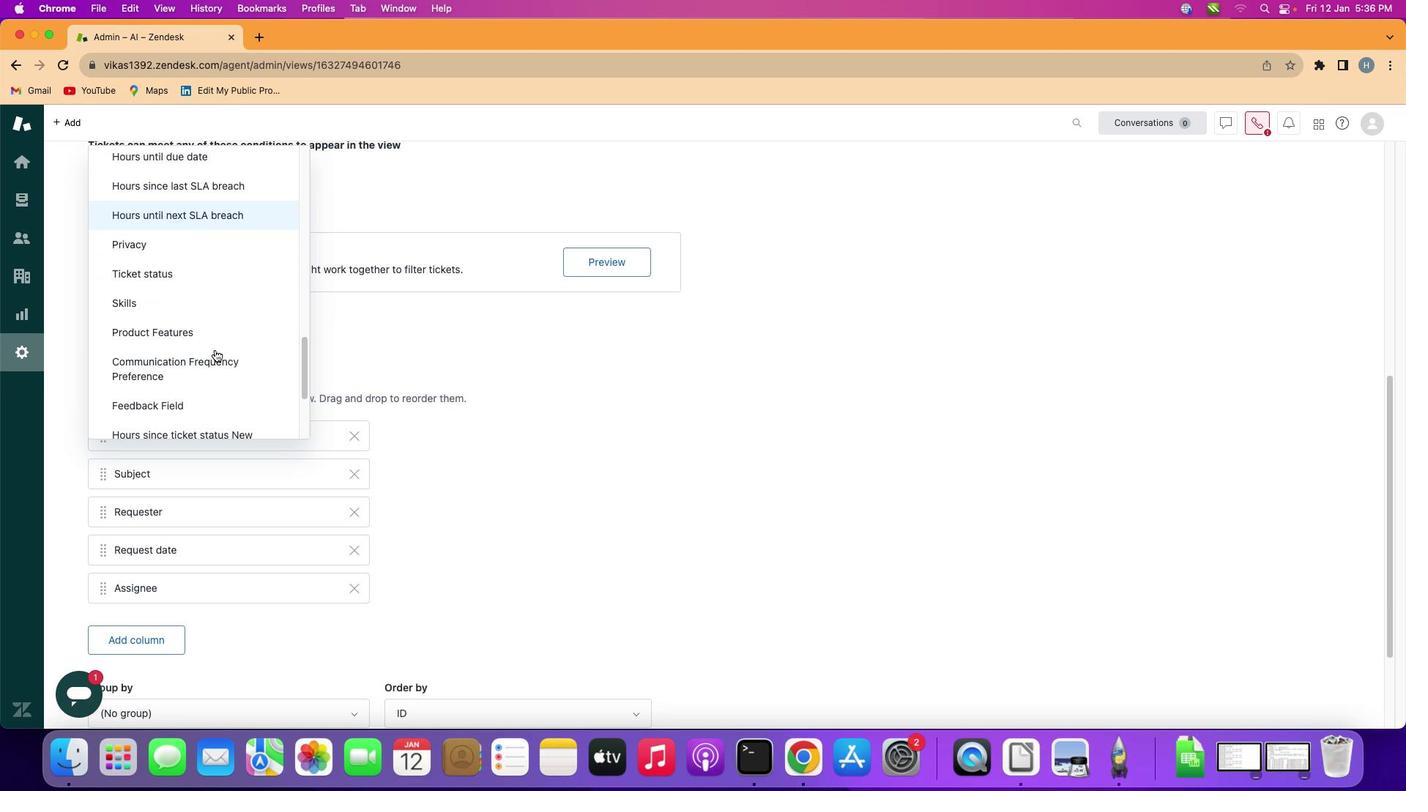 
Action: Mouse scrolled (210, 345) with delta (-3, -5)
Screenshot: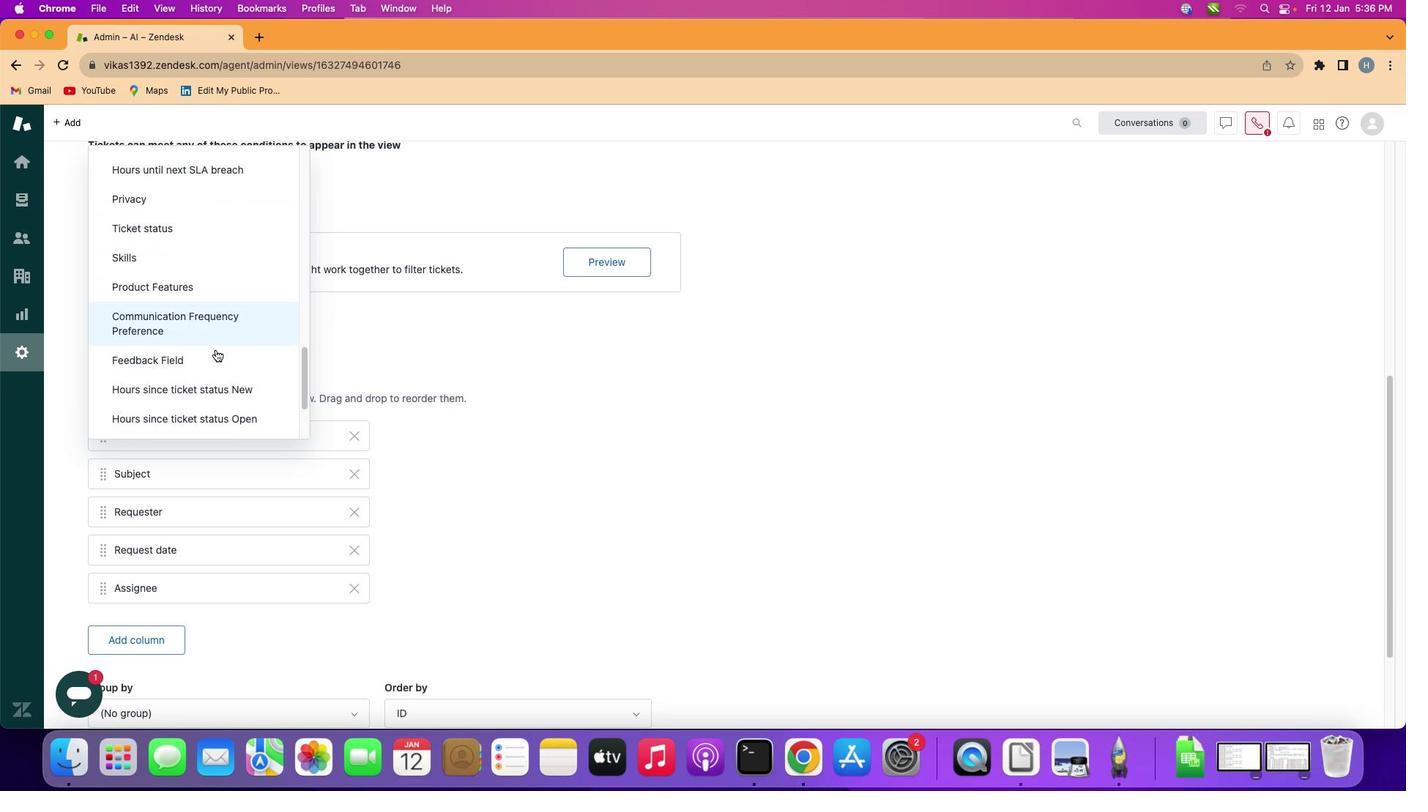 
Action: Mouse moved to (210, 345)
Screenshot: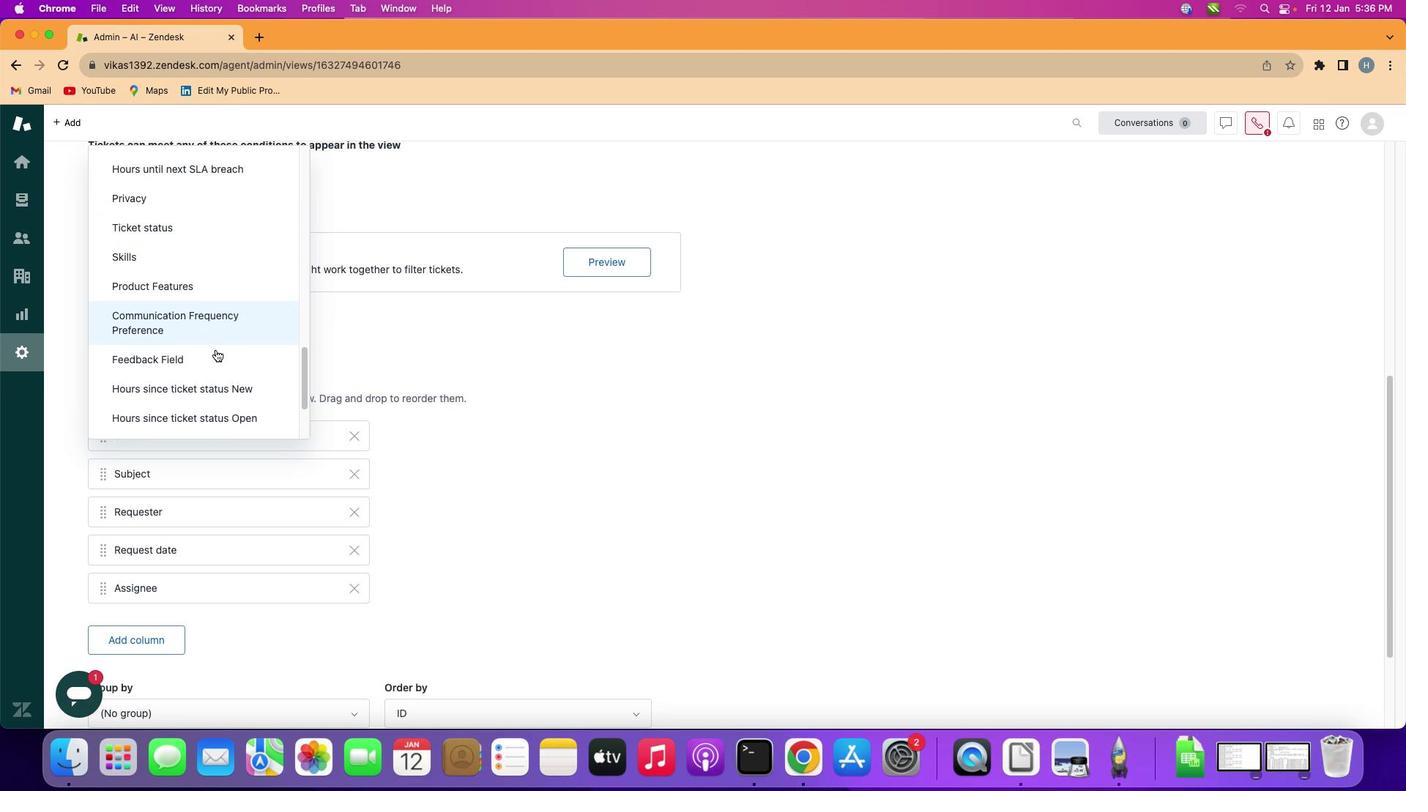 
Action: Mouse scrolled (210, 345) with delta (-3, -4)
Screenshot: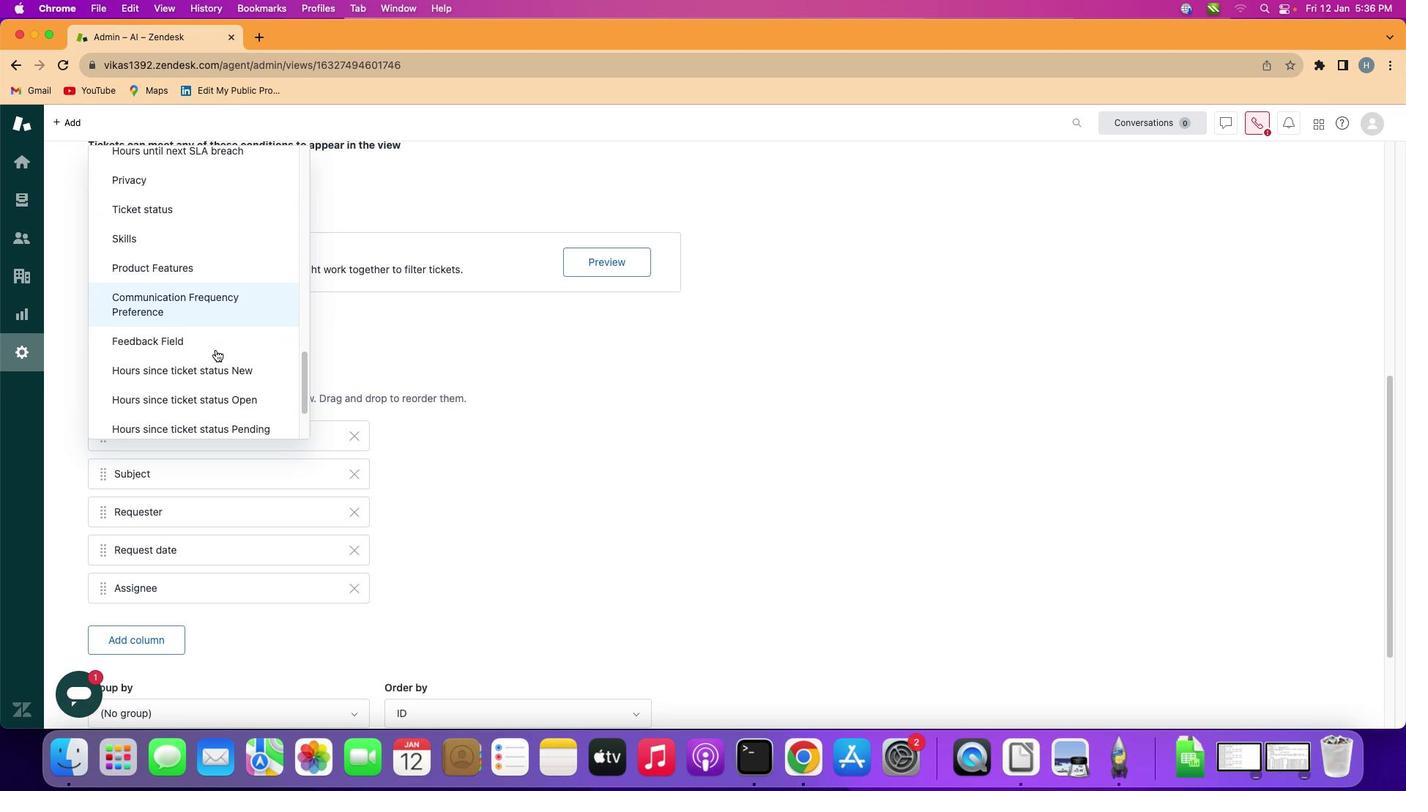 
Action: Mouse scrolled (210, 345) with delta (-3, -4)
Screenshot: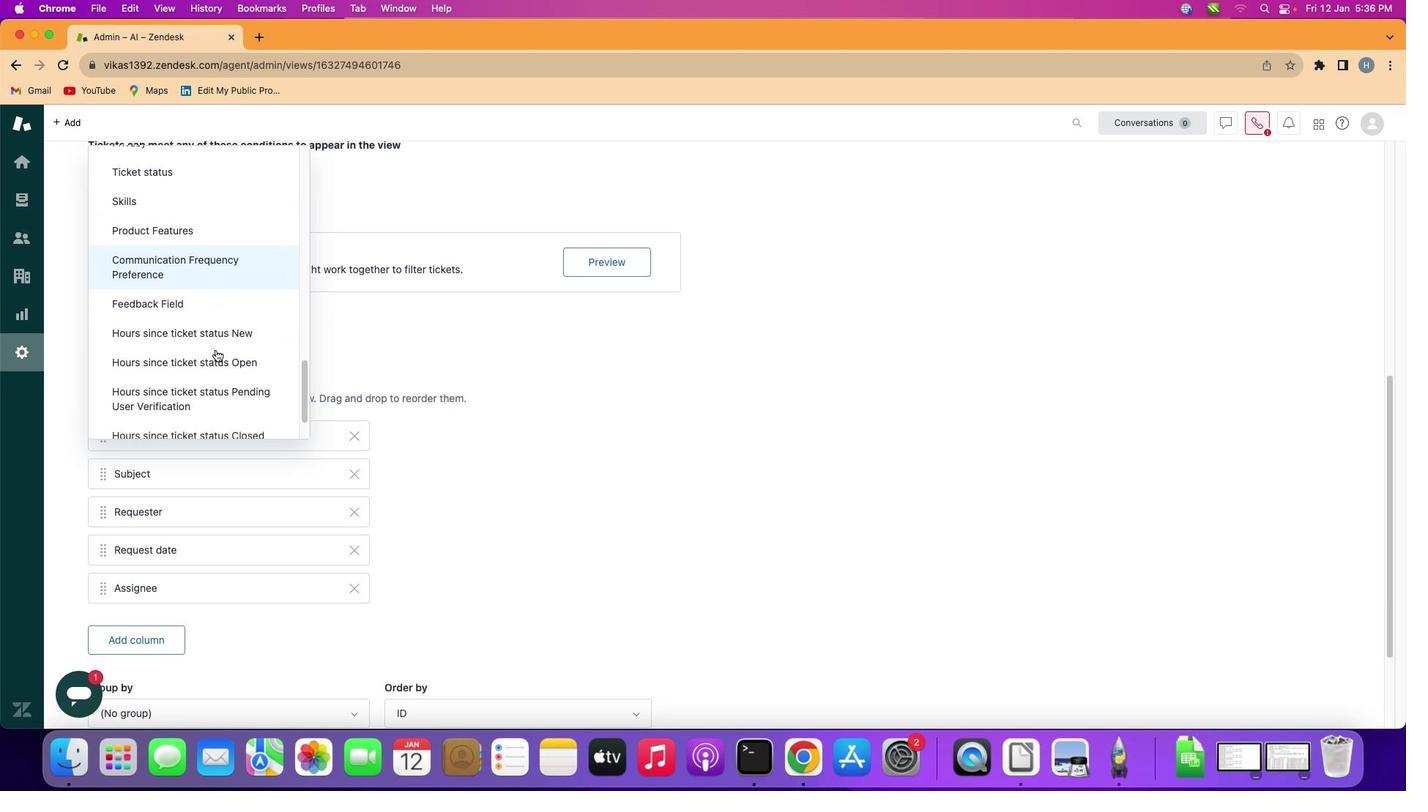 
Action: Mouse scrolled (210, 345) with delta (-3, -5)
Screenshot: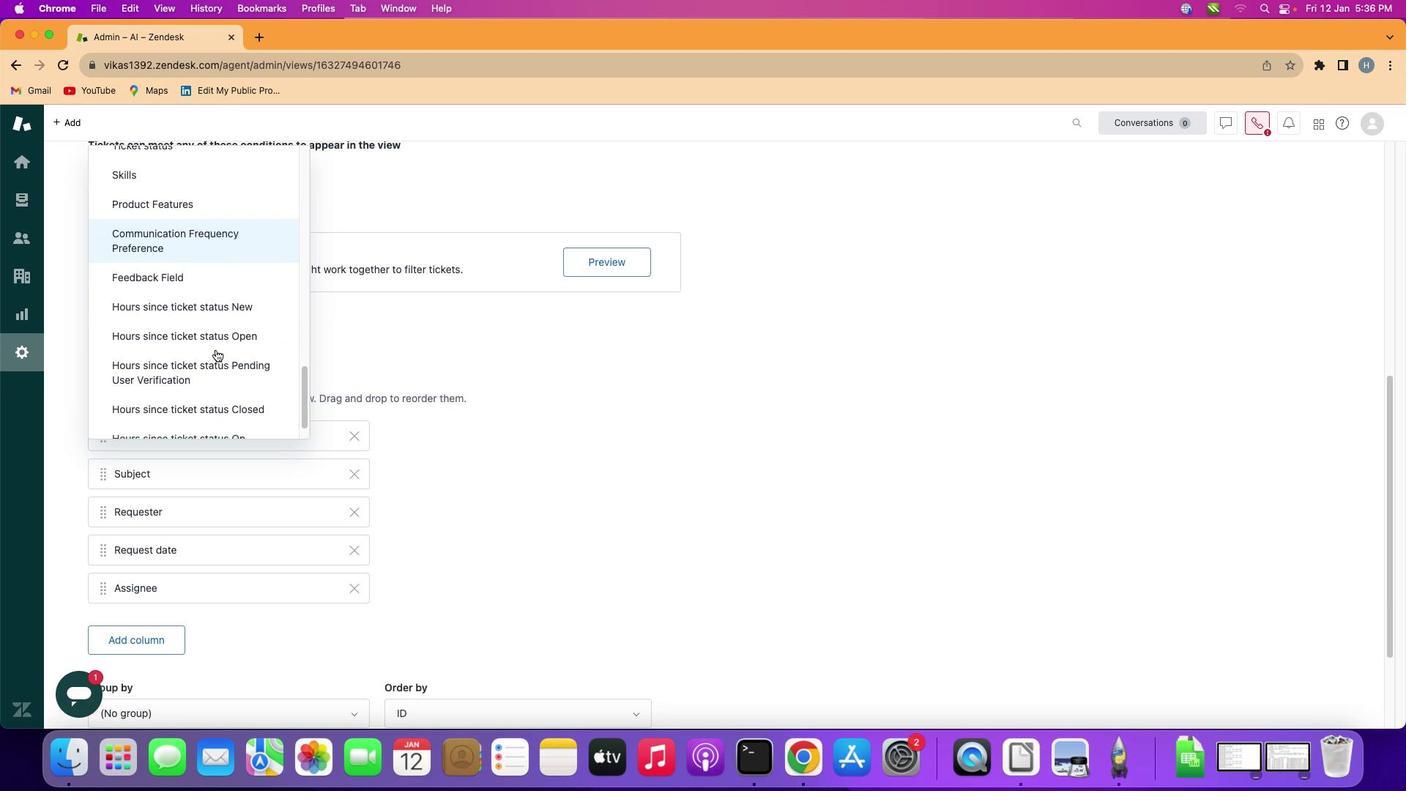 
Action: Mouse moved to (215, 356)
Screenshot: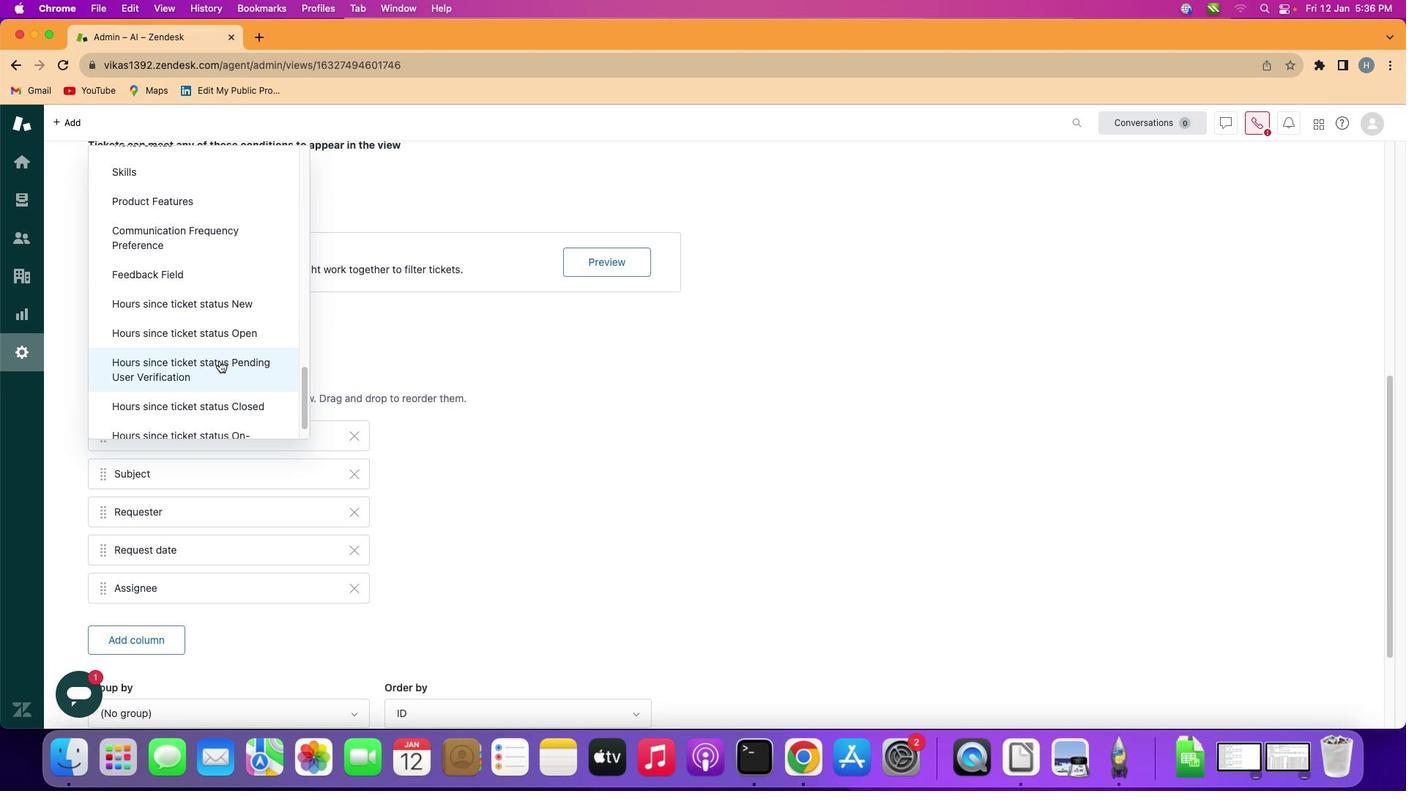 
Action: Mouse scrolled (215, 356) with delta (-3, -4)
Screenshot: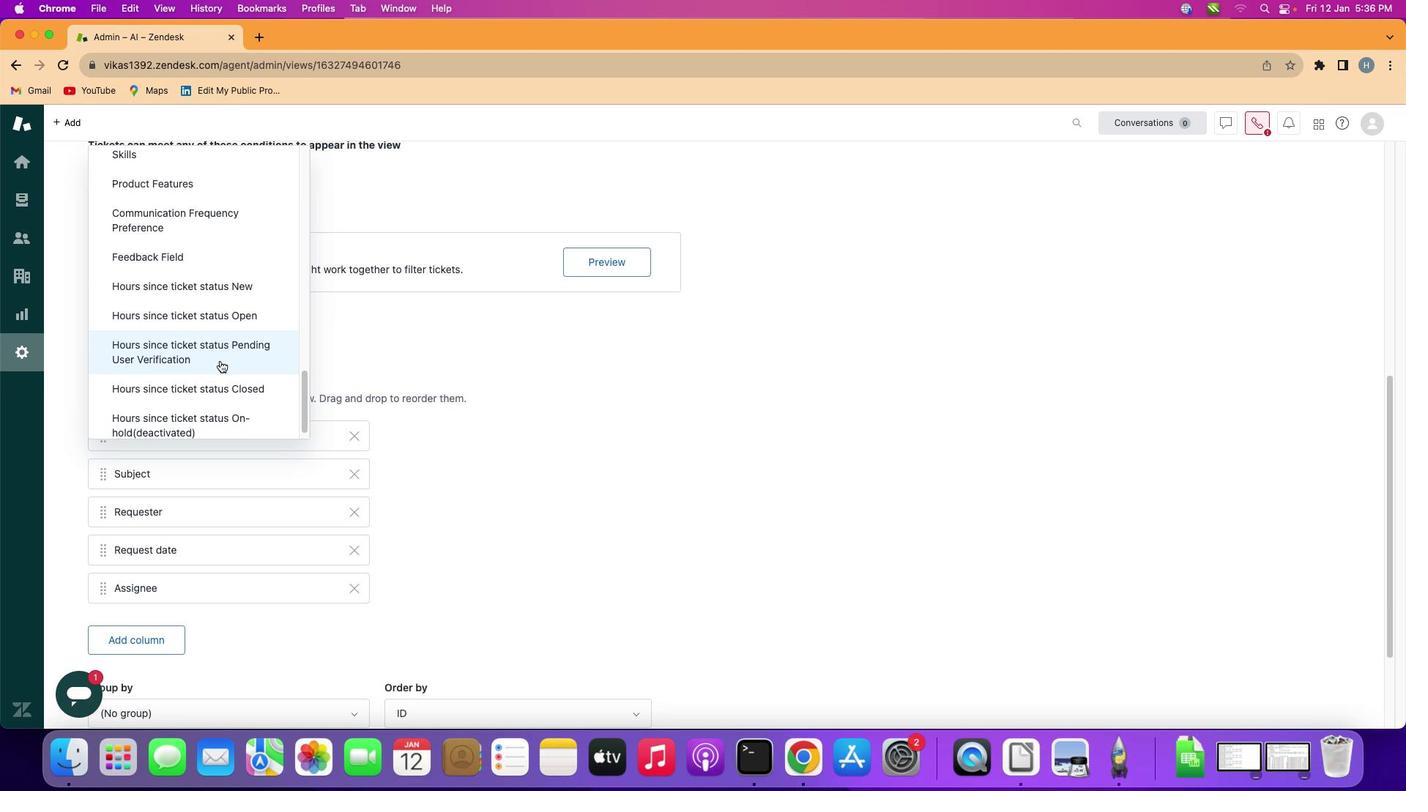 
Action: Mouse scrolled (215, 356) with delta (-3, -4)
Screenshot: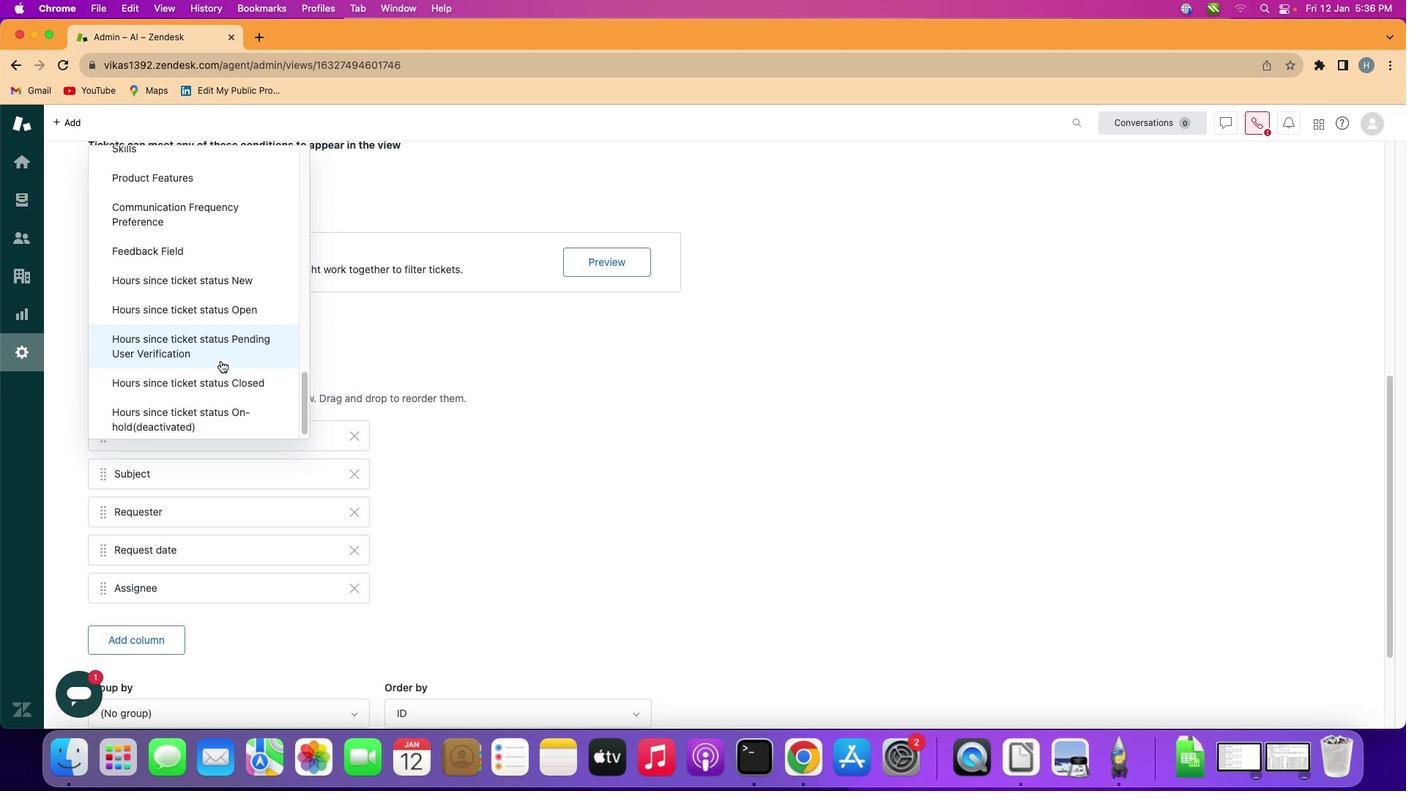 
Action: Mouse scrolled (215, 356) with delta (-3, -4)
Screenshot: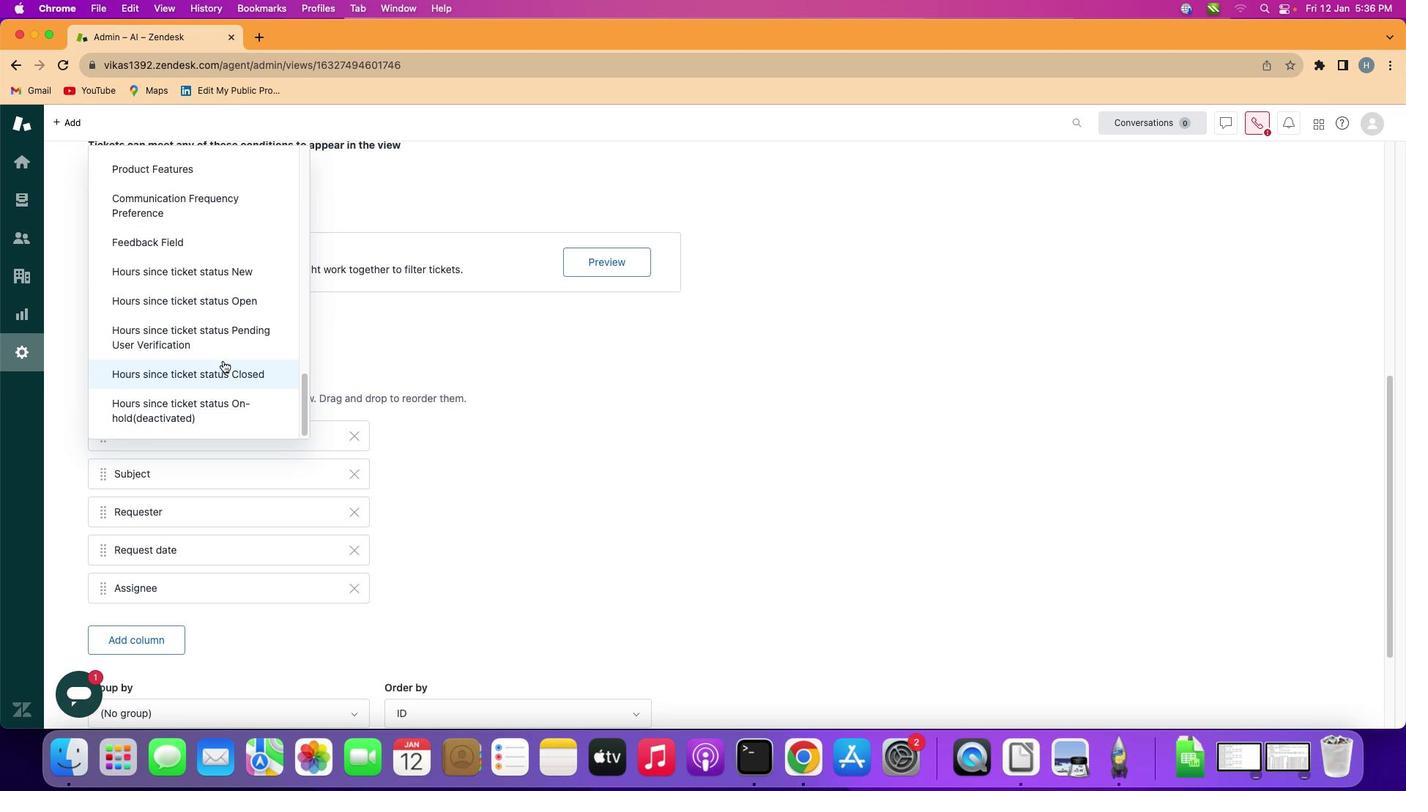 
Action: Mouse moved to (232, 364)
Screenshot: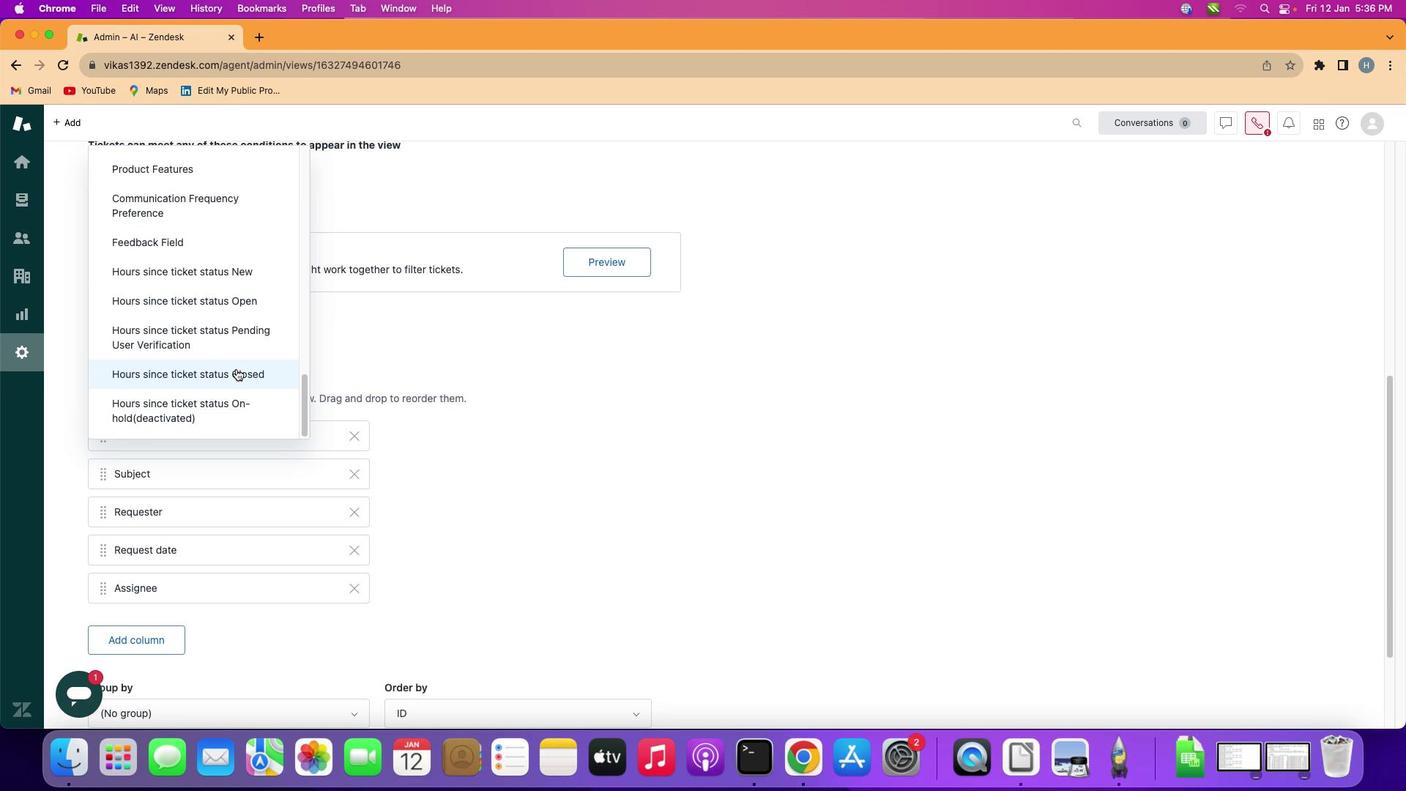 
Action: Mouse pressed left at (232, 364)
Screenshot: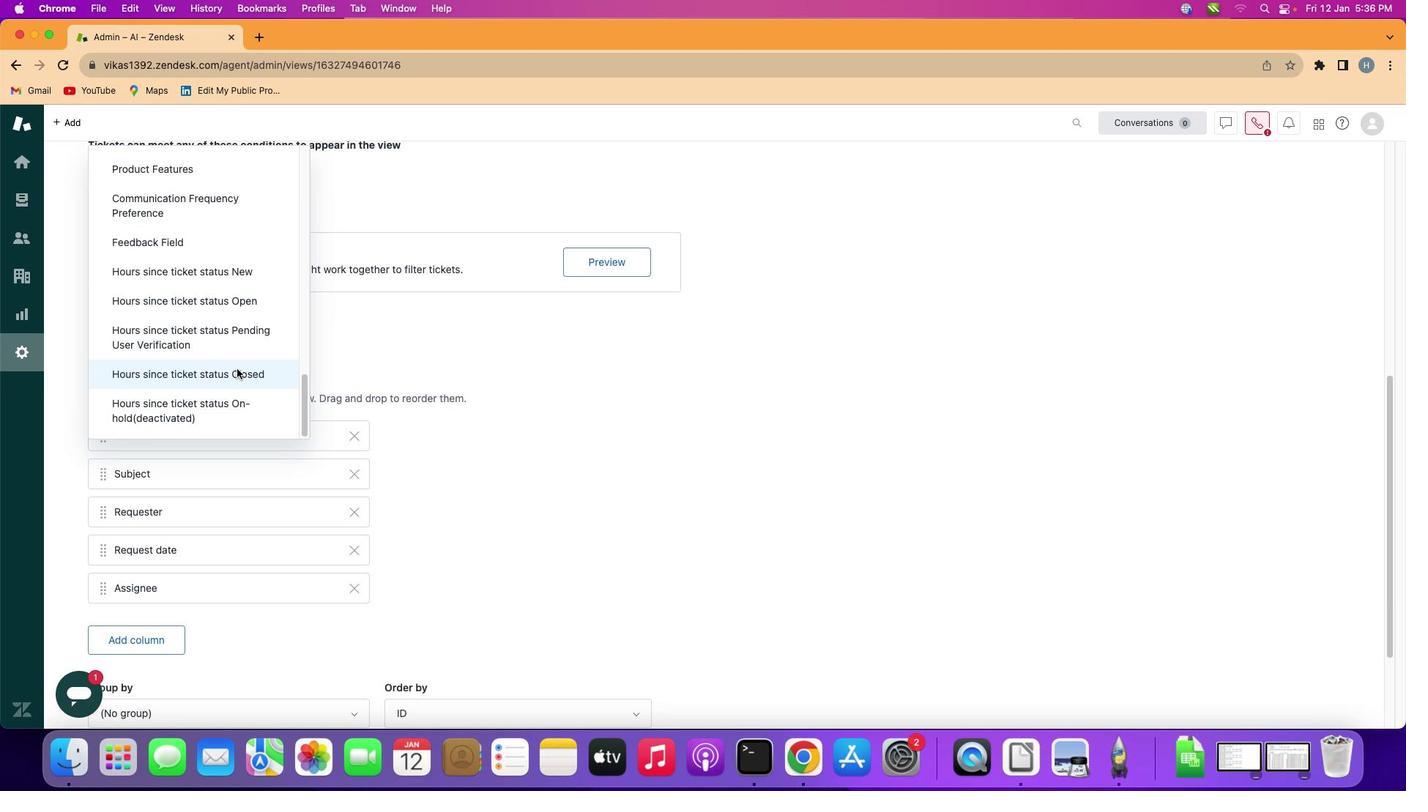 
Action: Mouse moved to (268, 344)
Screenshot: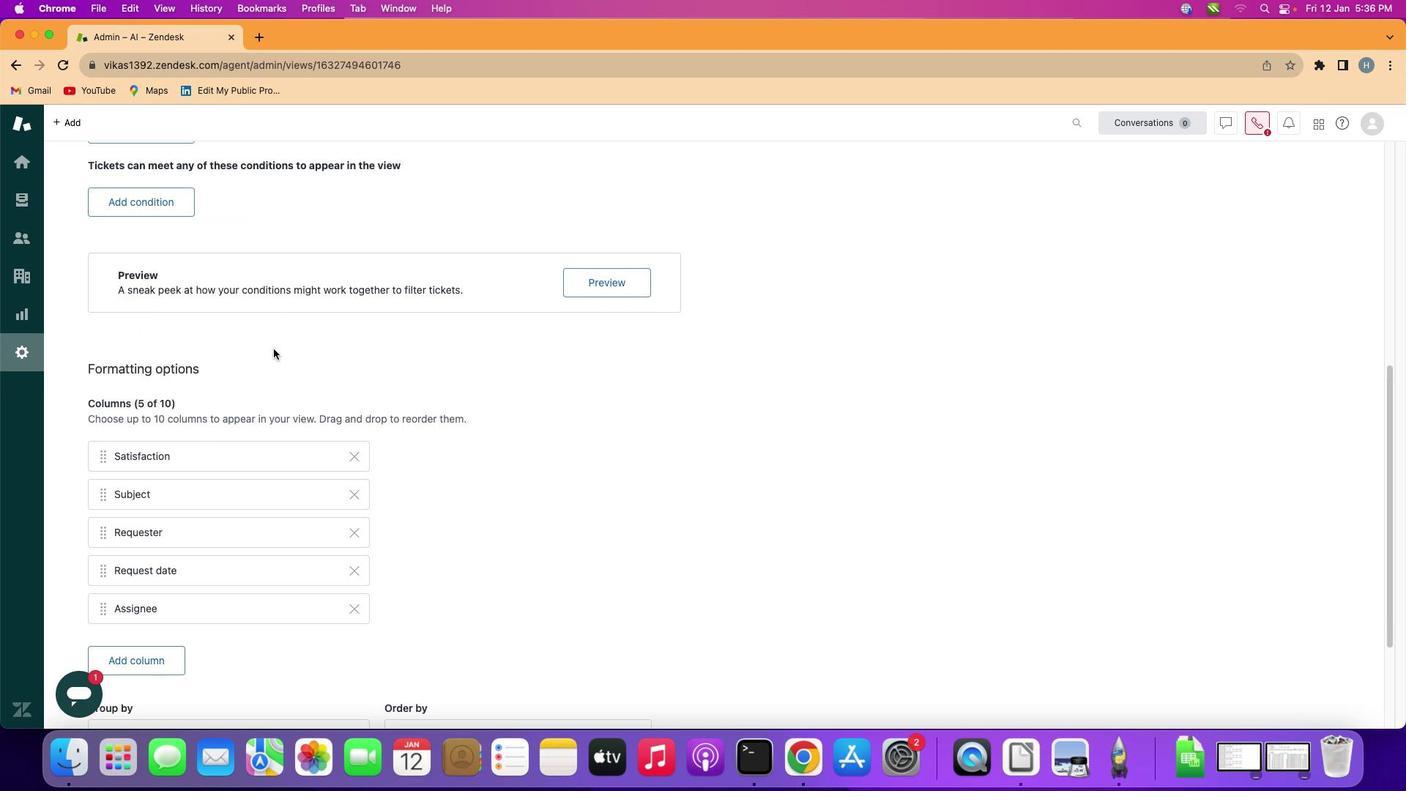 
Action: Mouse scrolled (268, 344) with delta (-3, -2)
Screenshot: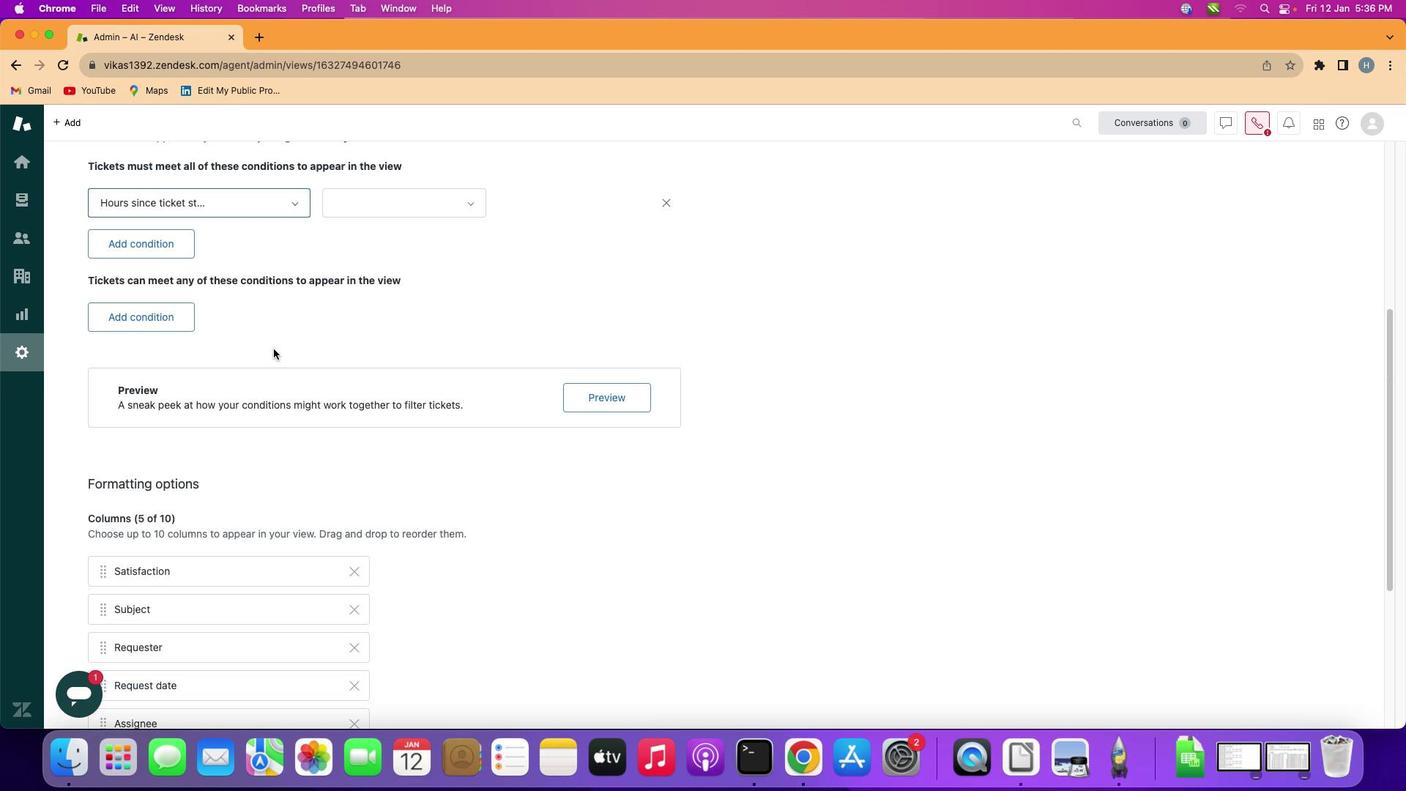 
Action: Mouse scrolled (268, 344) with delta (-3, -2)
Screenshot: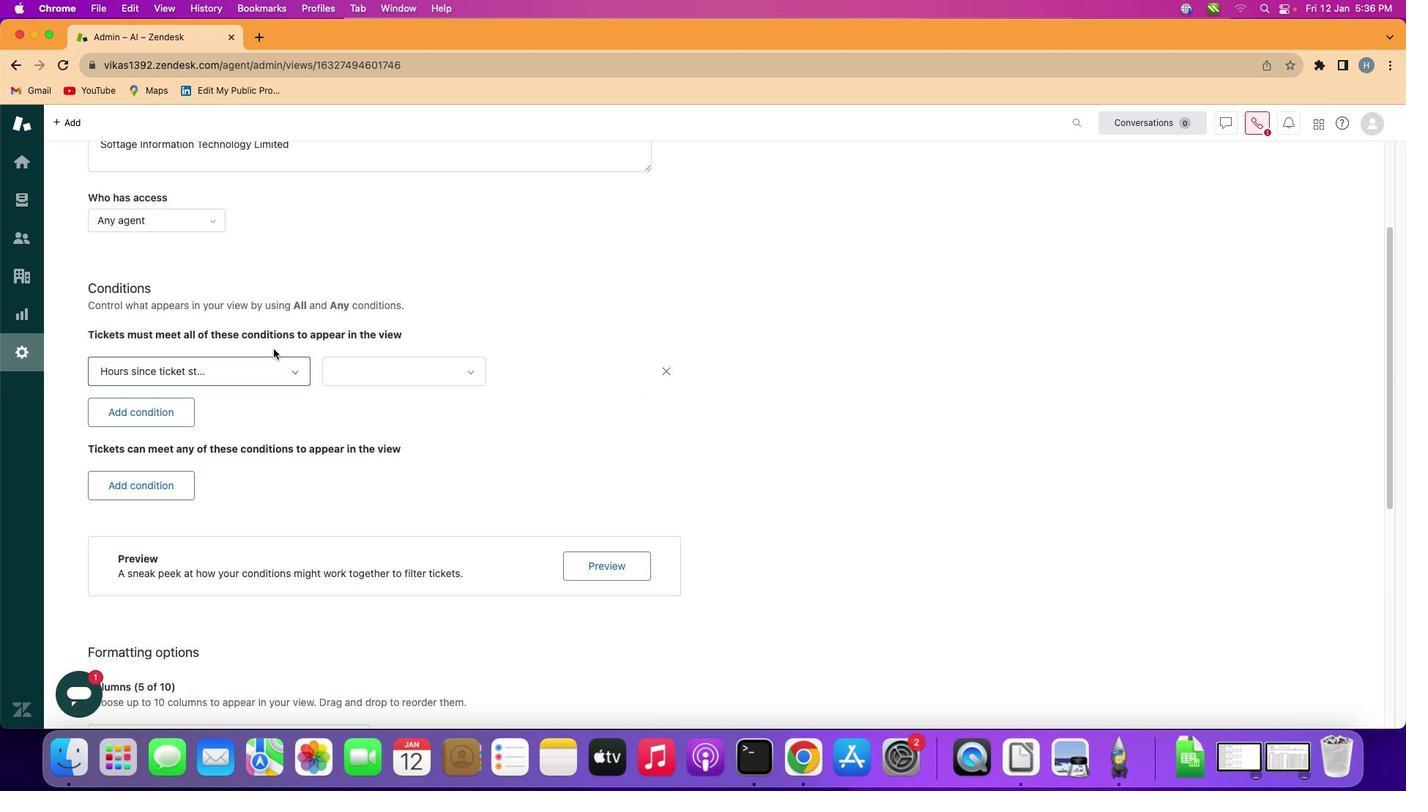 
Action: Mouse scrolled (268, 344) with delta (-3, -2)
Screenshot: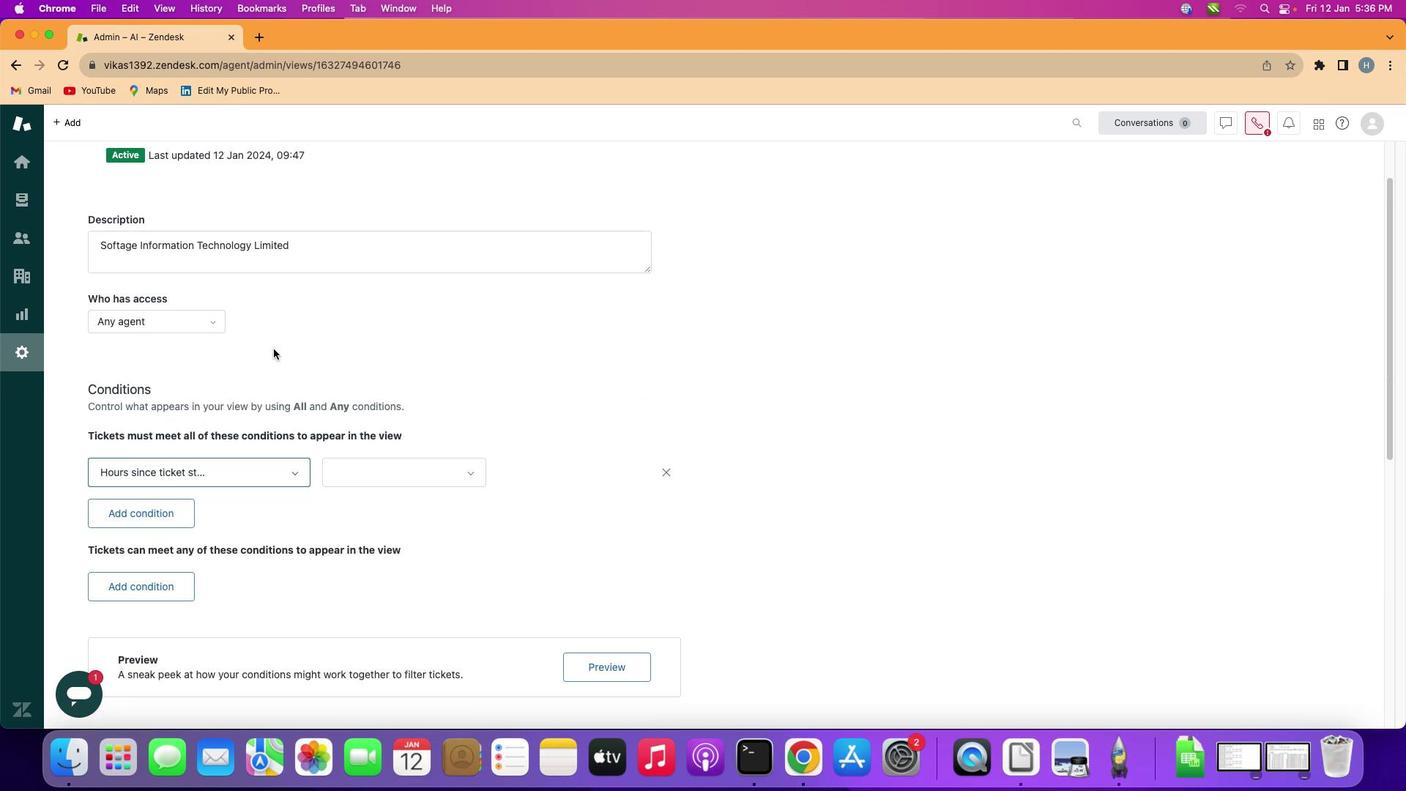 
Action: Mouse scrolled (268, 344) with delta (-3, 0)
Screenshot: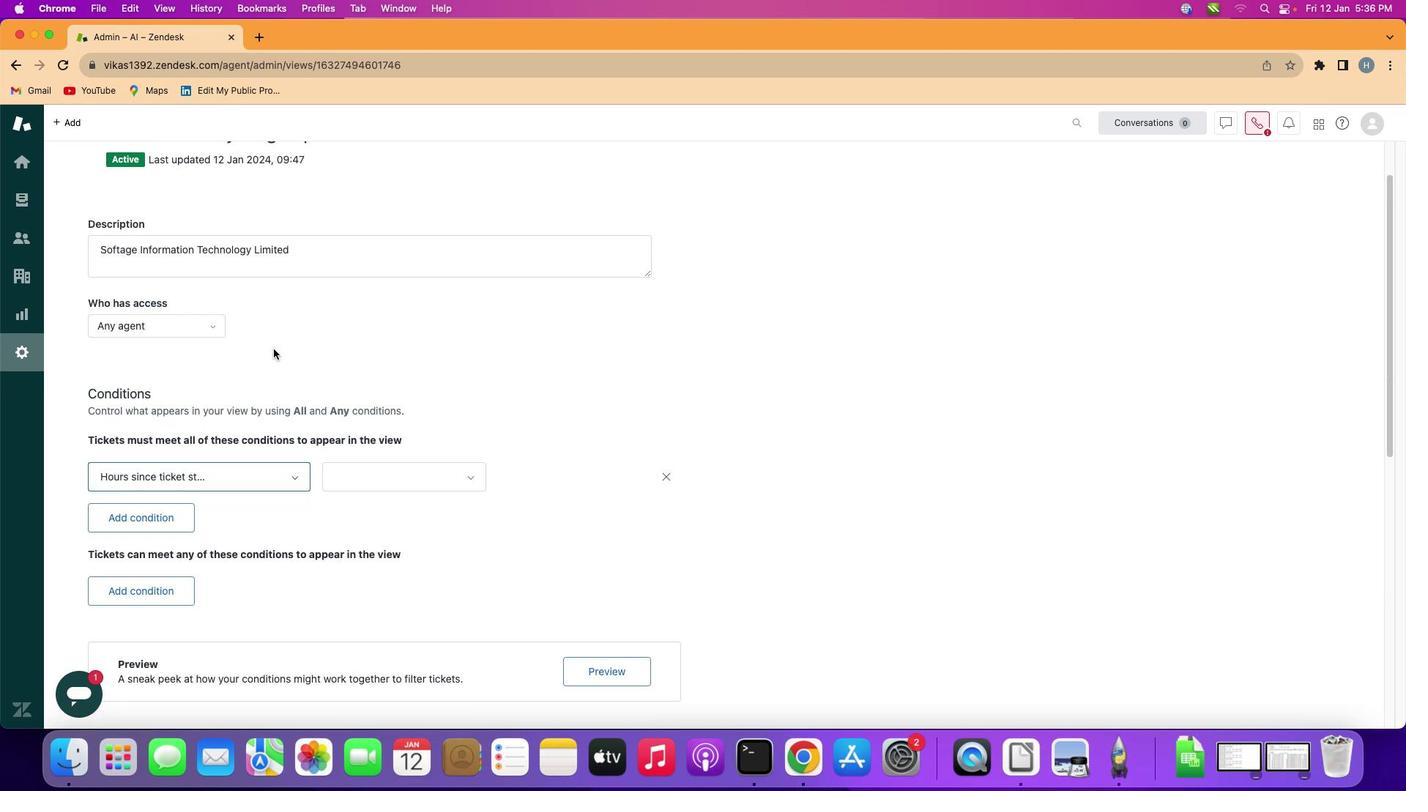
Action: Mouse scrolled (268, 344) with delta (-3, 0)
Screenshot: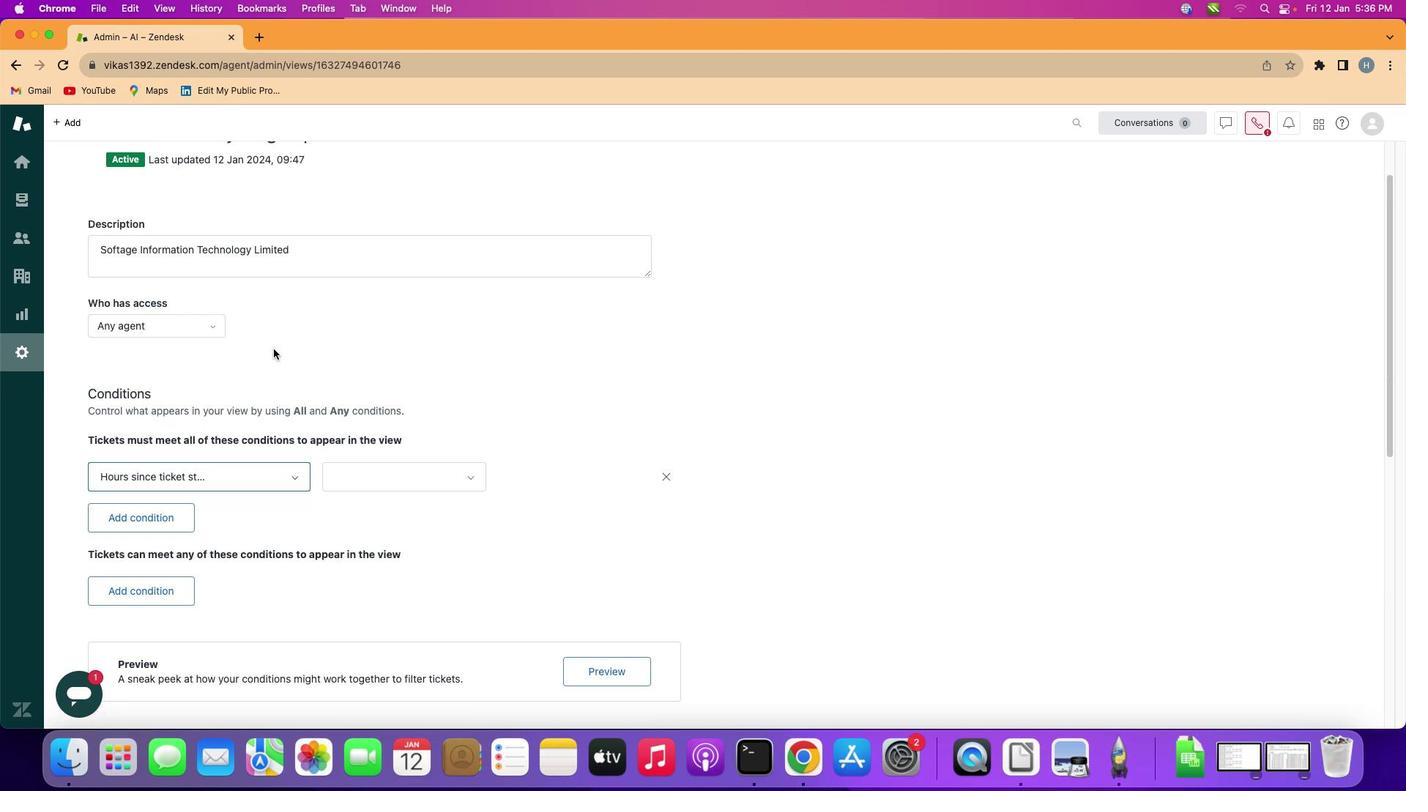 
Action: Mouse moved to (387, 468)
Screenshot: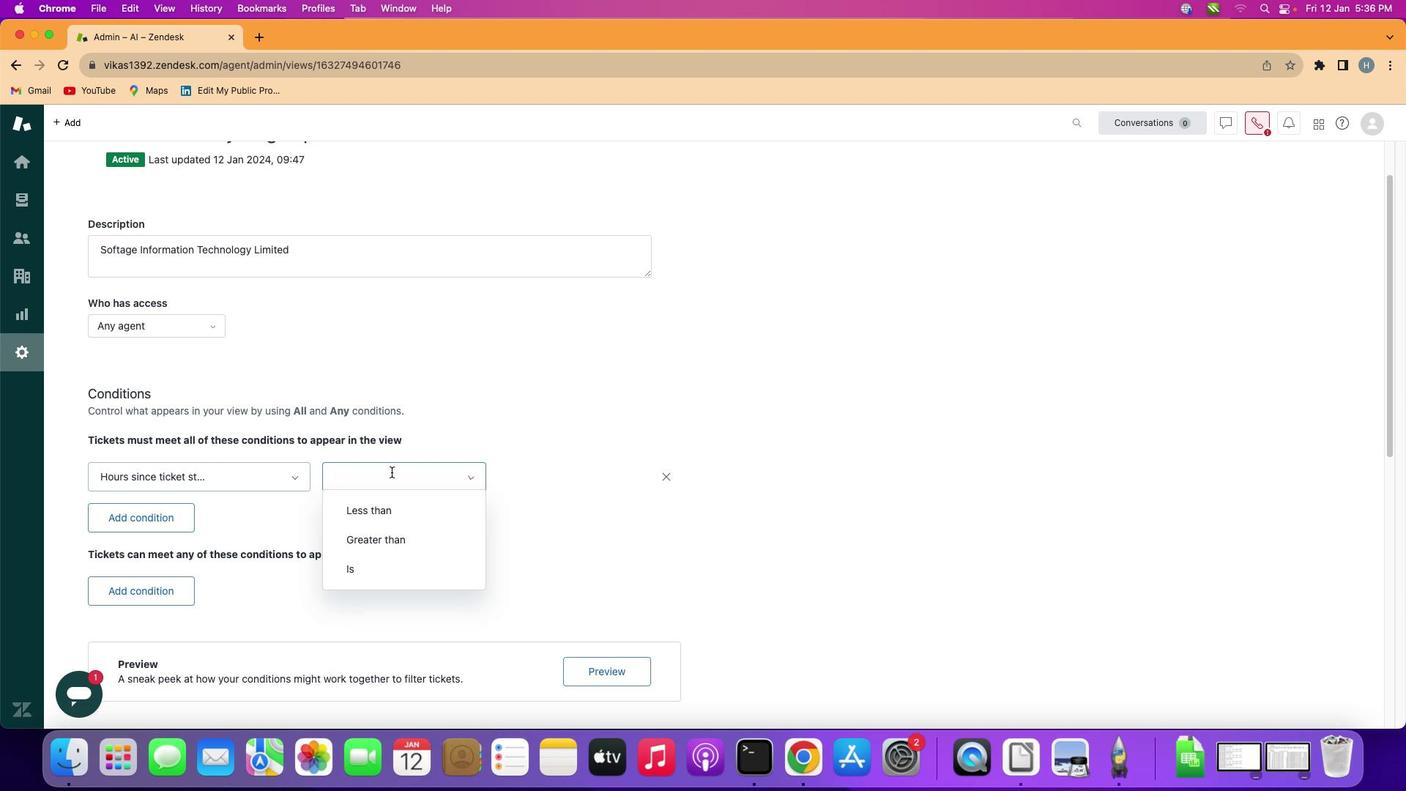 
Action: Mouse pressed left at (387, 468)
Screenshot: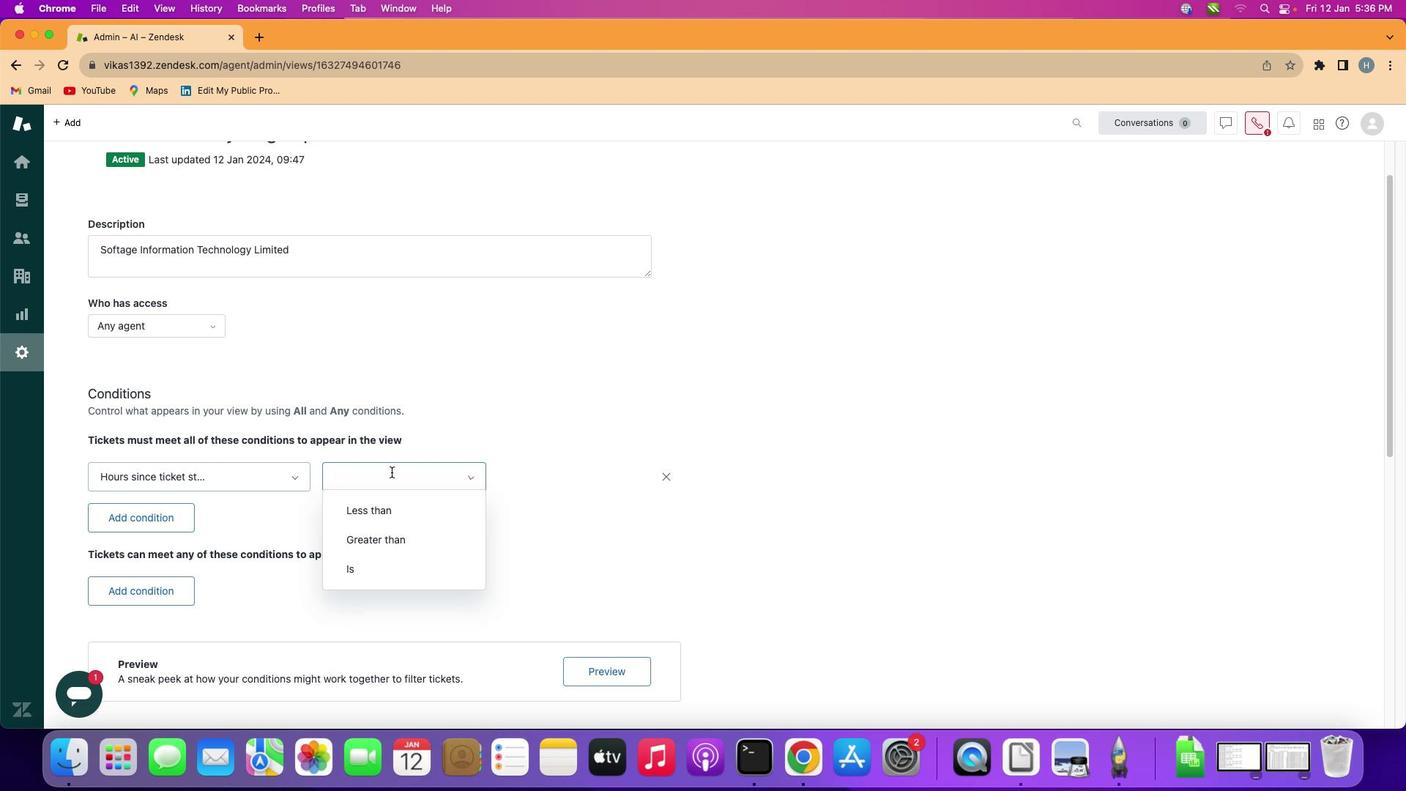 
Action: Mouse moved to (395, 569)
Screenshot: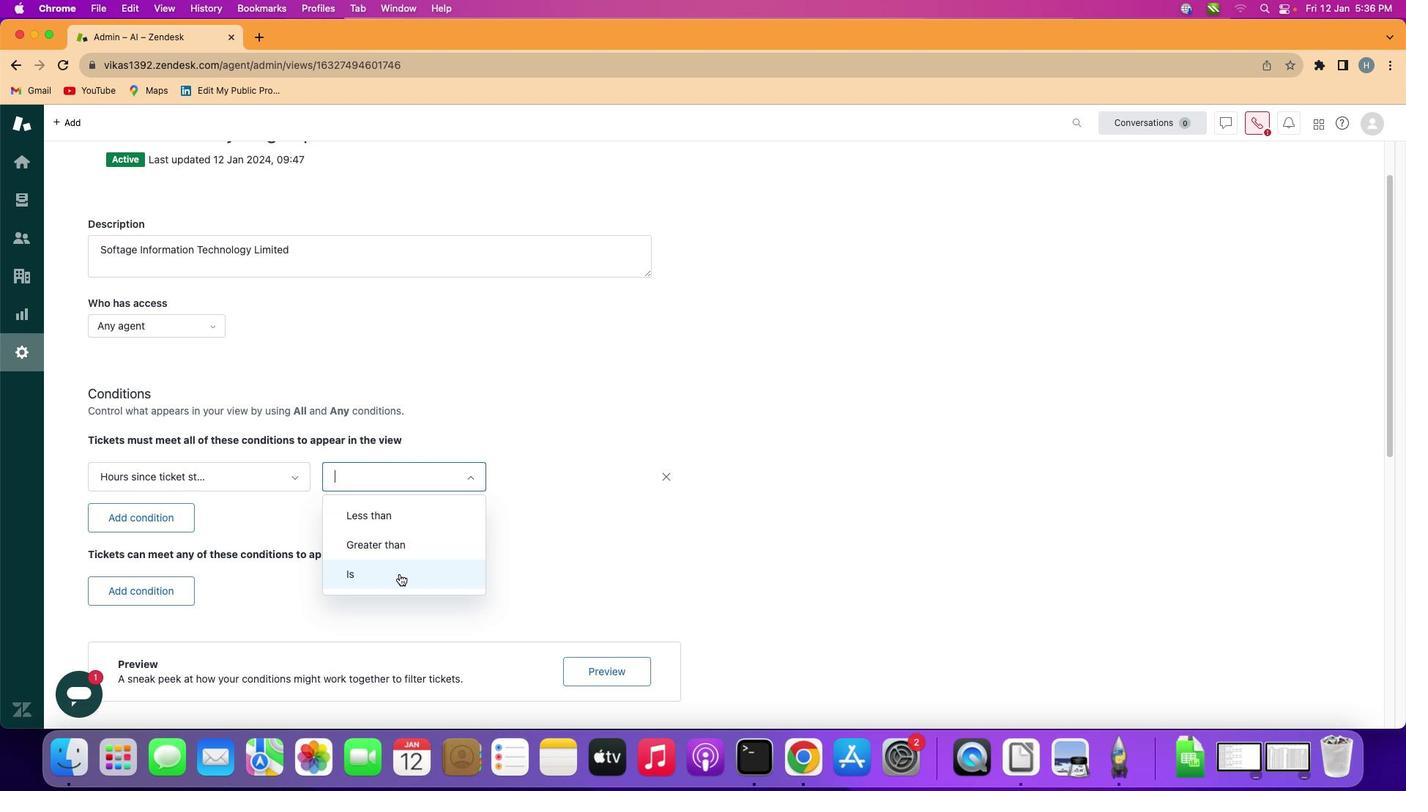
Action: Mouse pressed left at (395, 569)
Screenshot: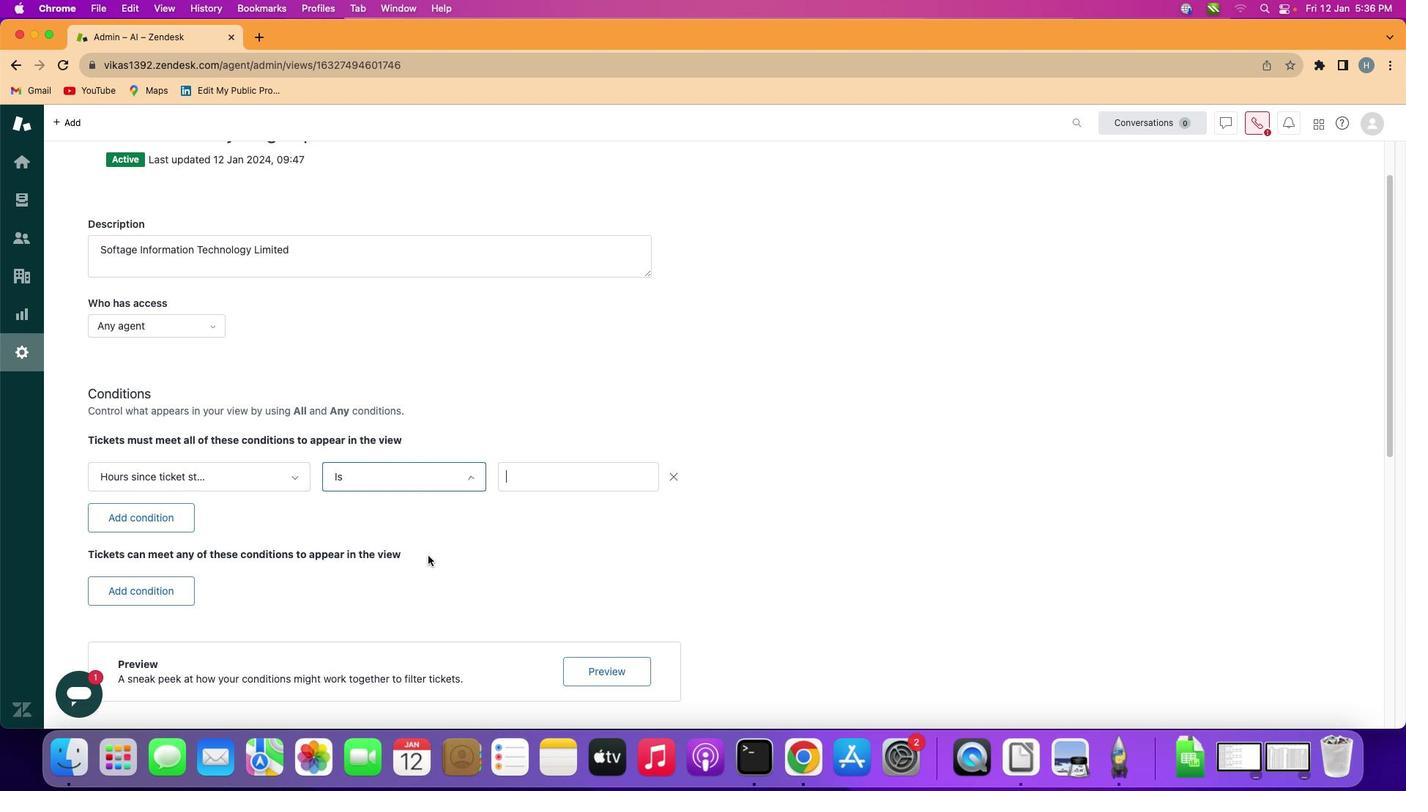
Action: Mouse moved to (581, 469)
Screenshot: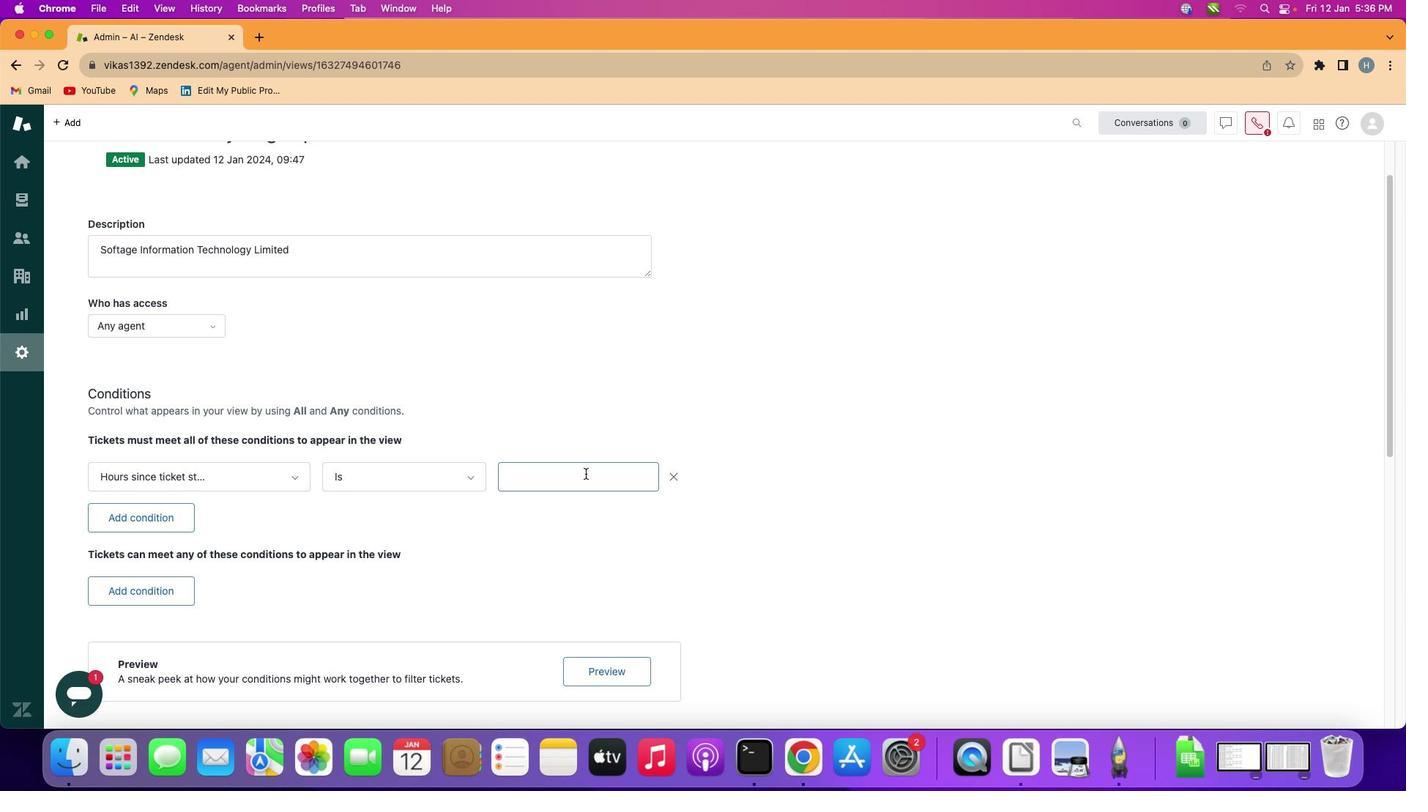 
Action: Mouse pressed left at (581, 469)
Screenshot: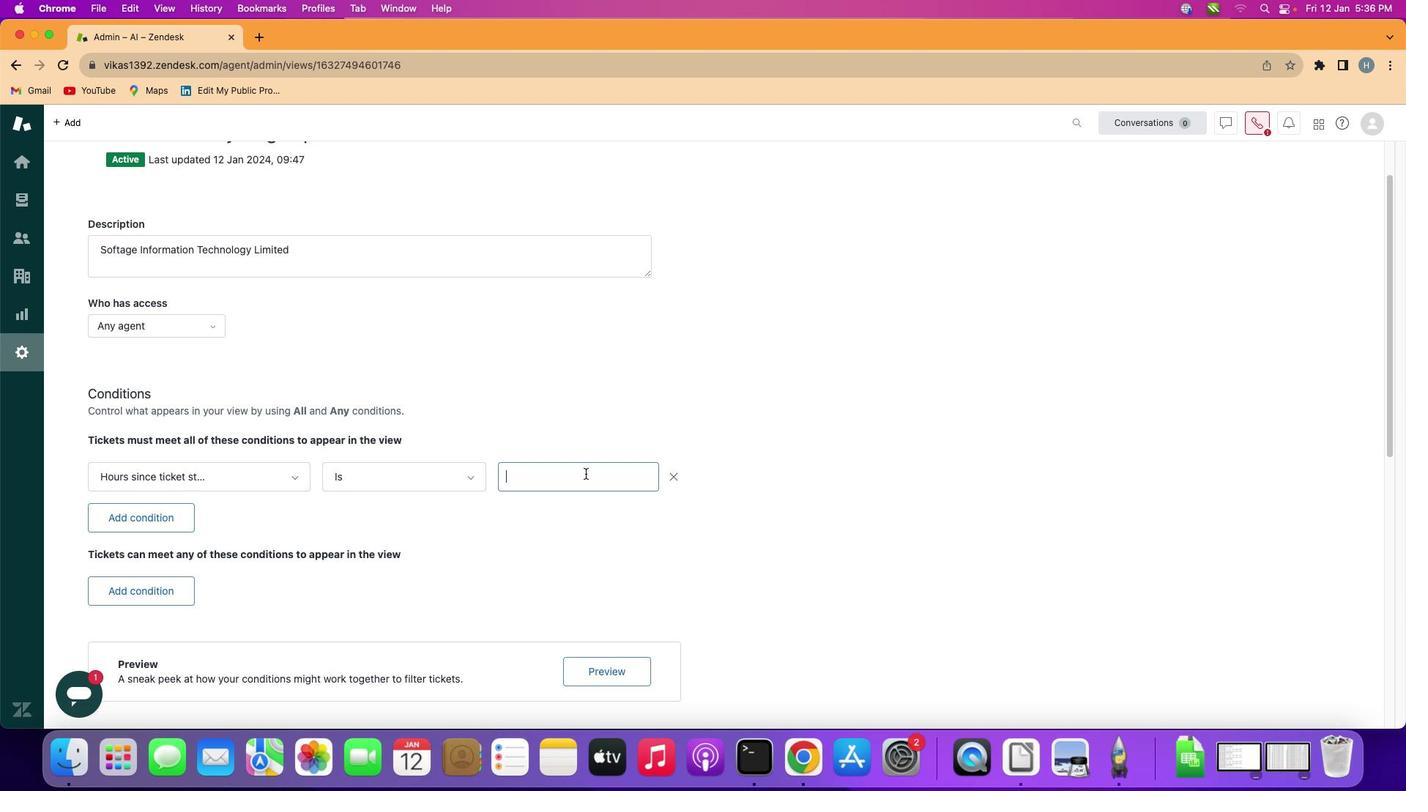 
Action: Key pressed Key.shift'F''i''f''t''y'
Screenshot: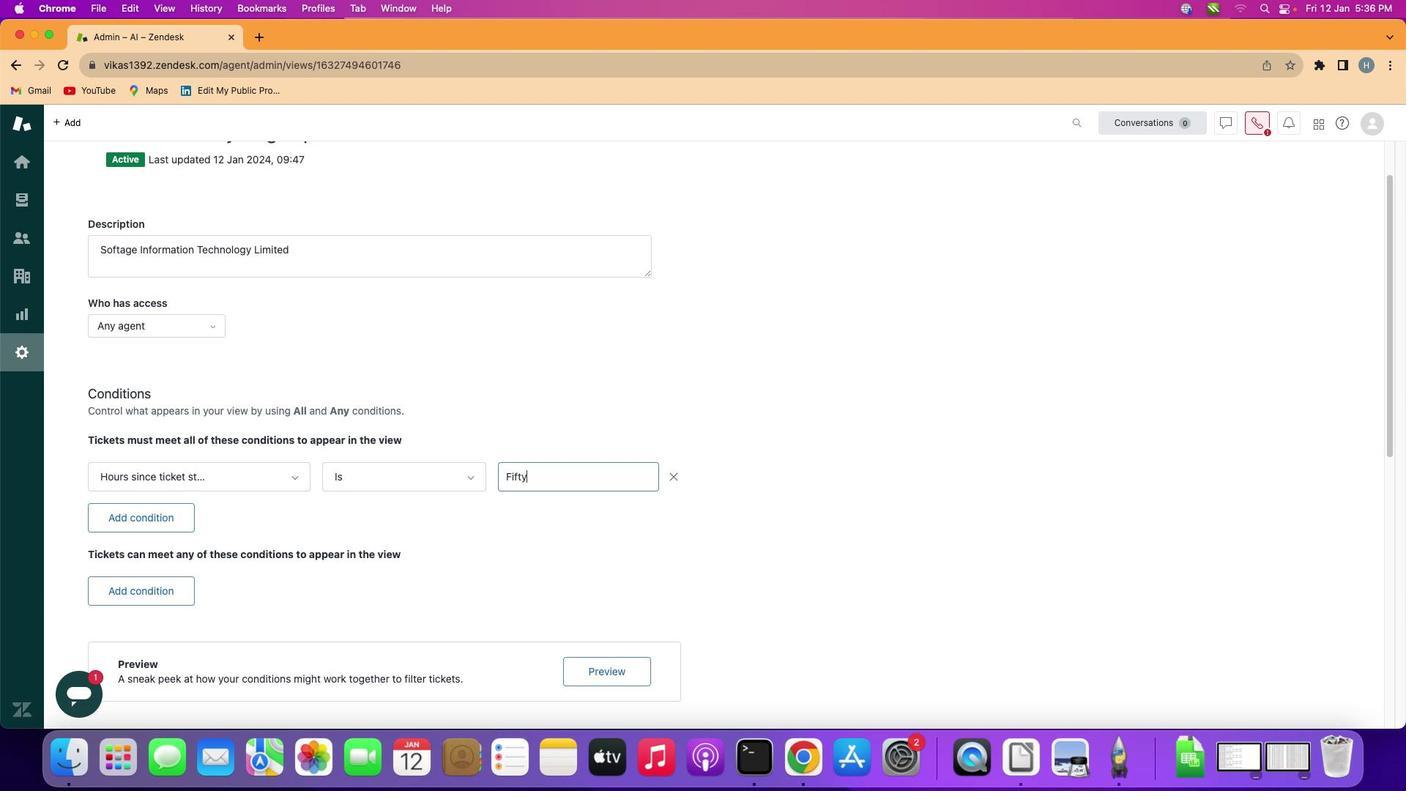 
Action: Mouse moved to (569, 470)
Screenshot: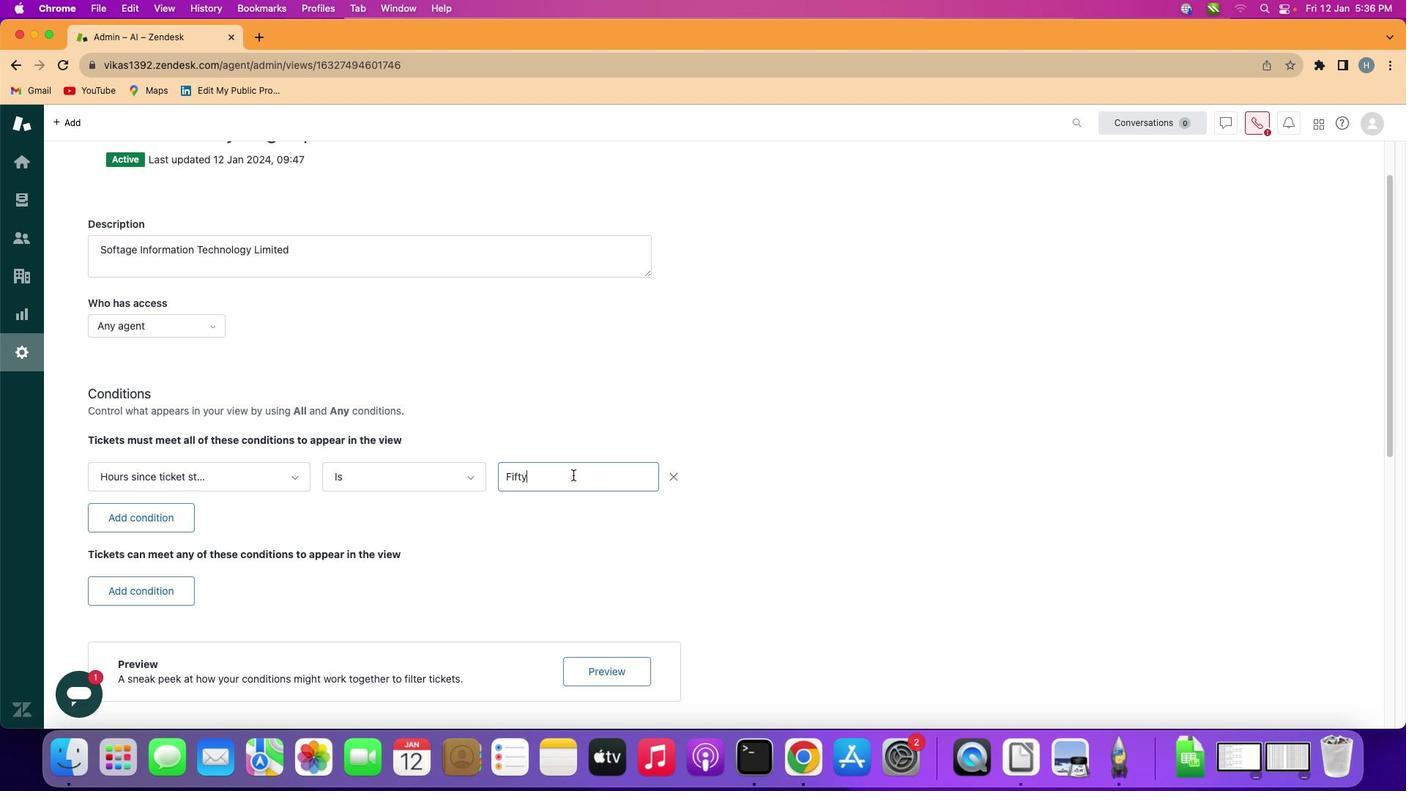 
